 Task: Open Card Social Media Advertising Review in Board Content Marketing Interactive Quiz Creation and Promotion Strategy to Workspace Branding Agencies and add a team member Softage.1@softage.net, a label Blue, a checklist Farm-to-Table, an attachment from Trello, a color Blue and finally, add a card description 'Research and develop new service quality assurance process' and a comment 'Let us approach this task with a sense of self-reflection and self-awareness, recognizing our own strengths and weaknesses.'. Add a start date 'Jan 09, 1900' with a due date 'Jan 16, 1900'
Action: Mouse moved to (100, 50)
Screenshot: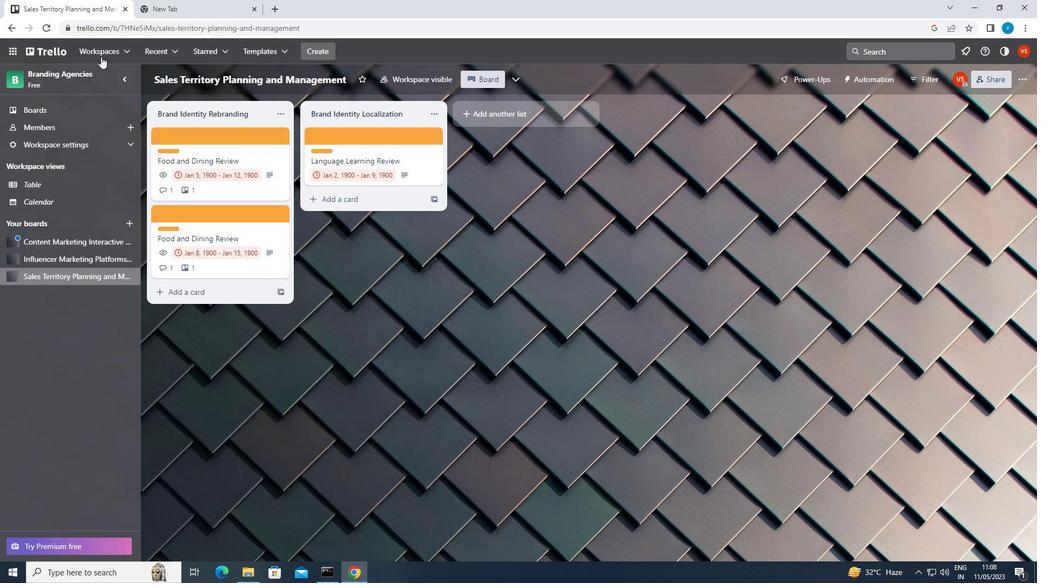 
Action: Mouse pressed left at (100, 50)
Screenshot: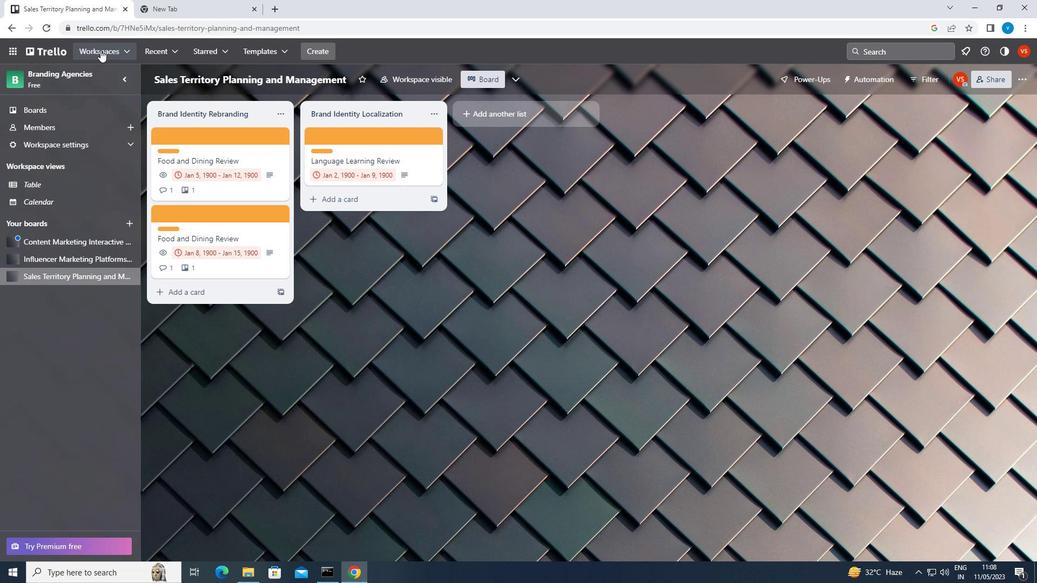 
Action: Mouse moved to (145, 202)
Screenshot: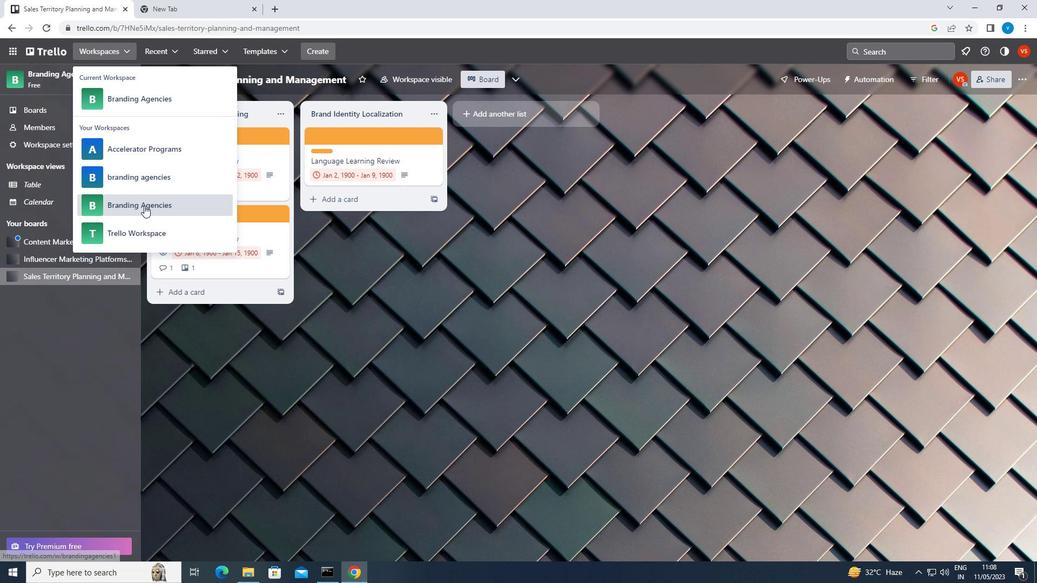 
Action: Mouse pressed left at (145, 202)
Screenshot: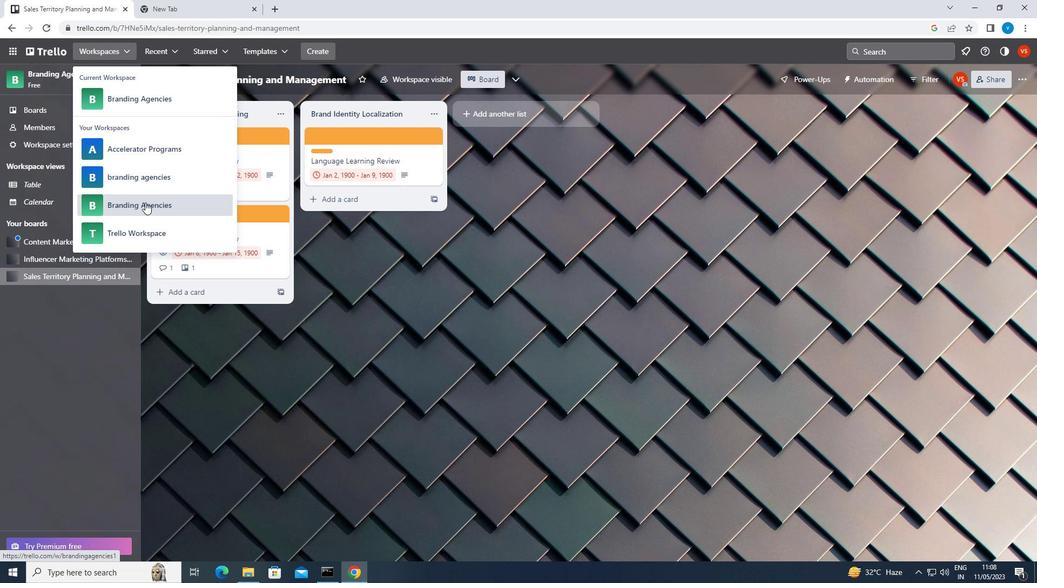 
Action: Mouse moved to (795, 436)
Screenshot: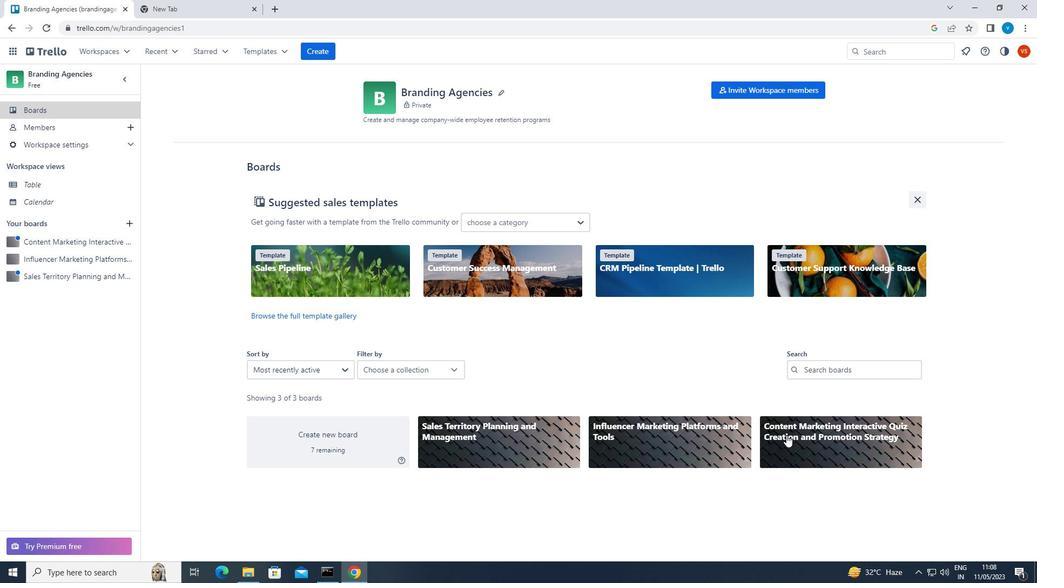 
Action: Mouse pressed left at (795, 436)
Screenshot: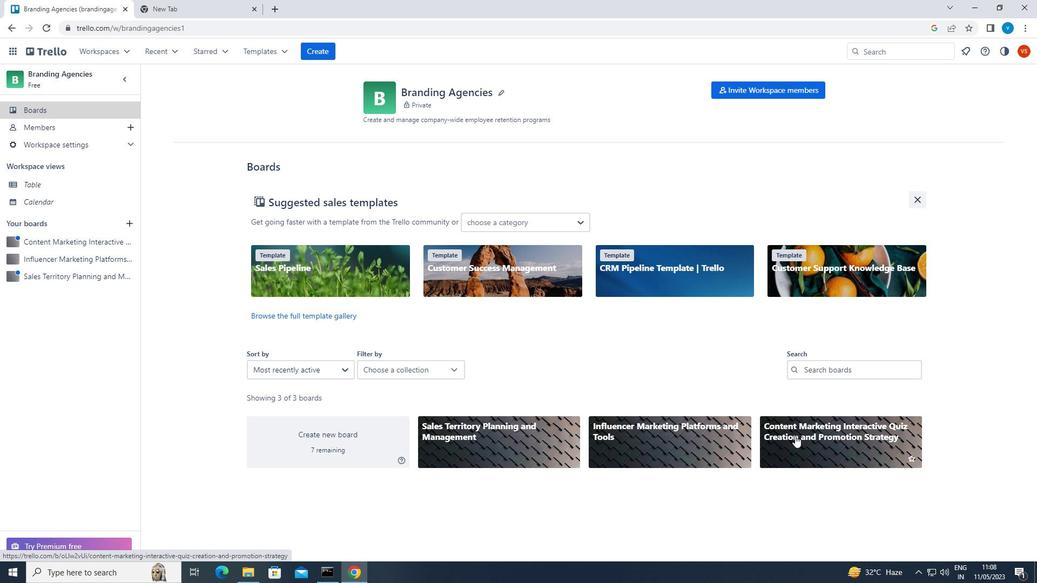 
Action: Mouse moved to (366, 132)
Screenshot: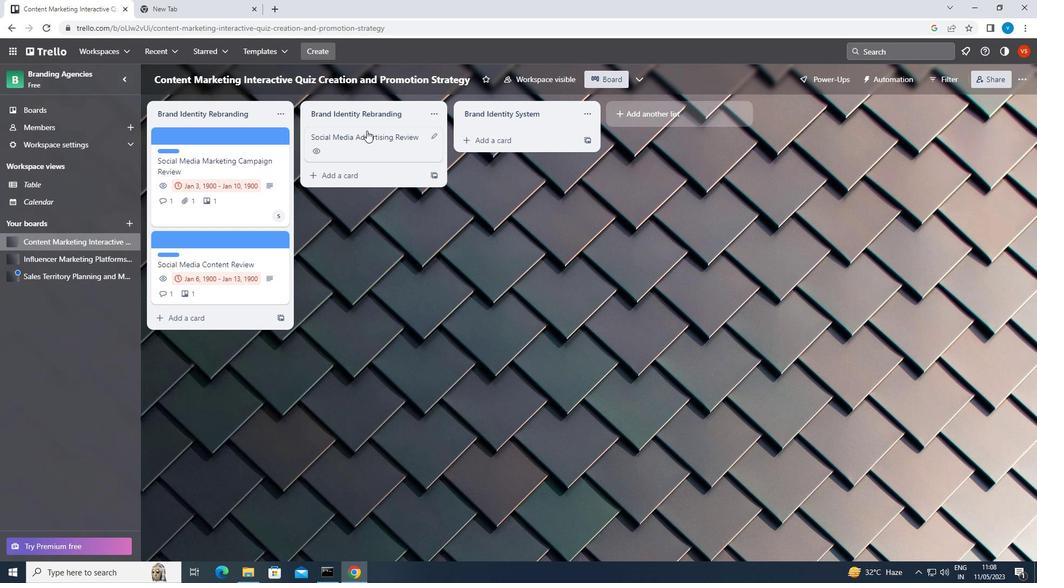 
Action: Mouse pressed left at (366, 132)
Screenshot: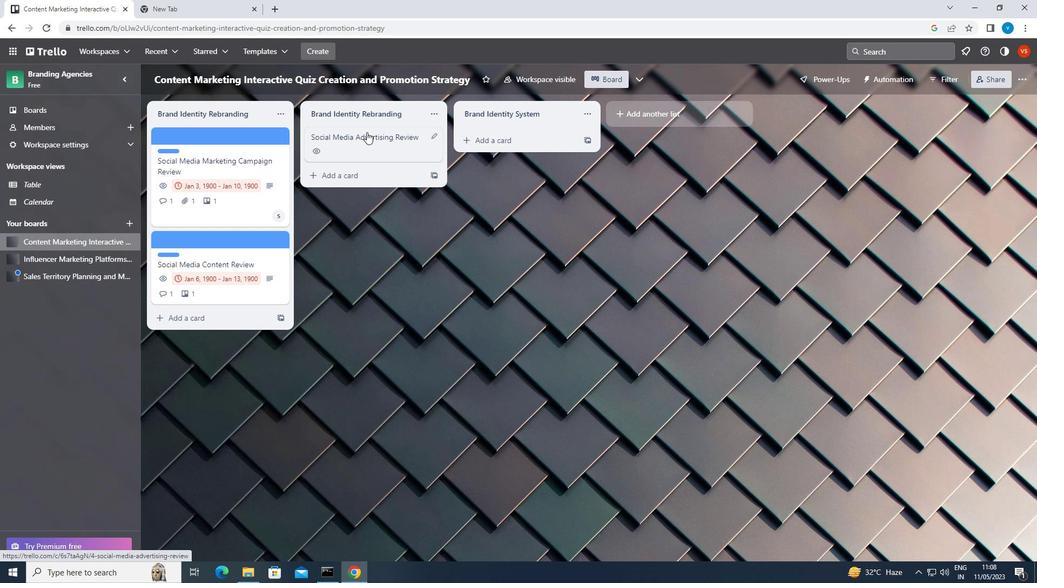 
Action: Mouse moved to (651, 171)
Screenshot: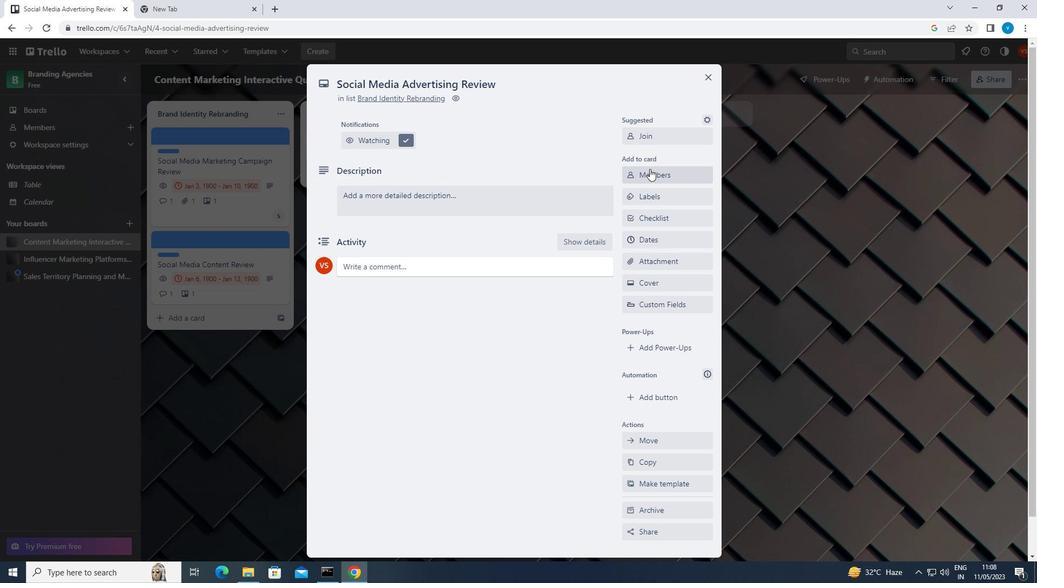
Action: Mouse pressed left at (651, 171)
Screenshot: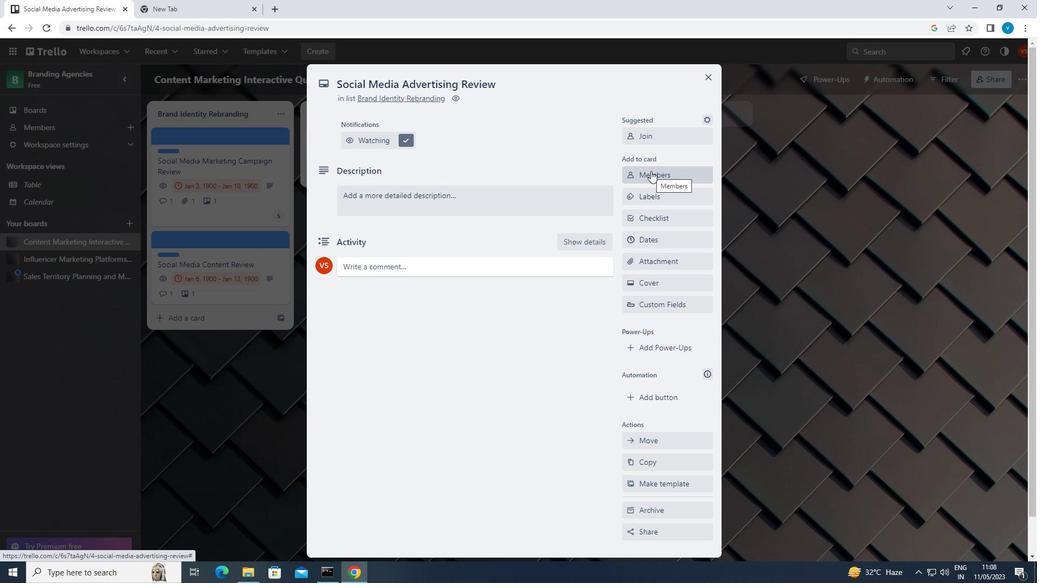 
Action: Key pressed <Key.shift><Key.shift>SOFTAGE.1<Key.shift><Key.shift><Key.shift><Key.shift><Key.shift>@SOFTAGE.NET
Screenshot: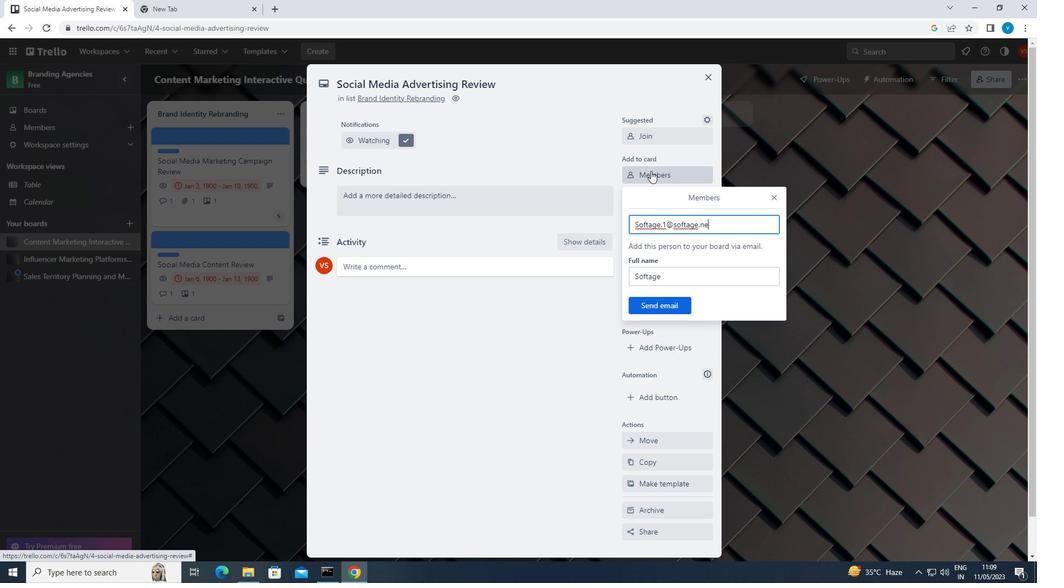 
Action: Mouse moved to (772, 195)
Screenshot: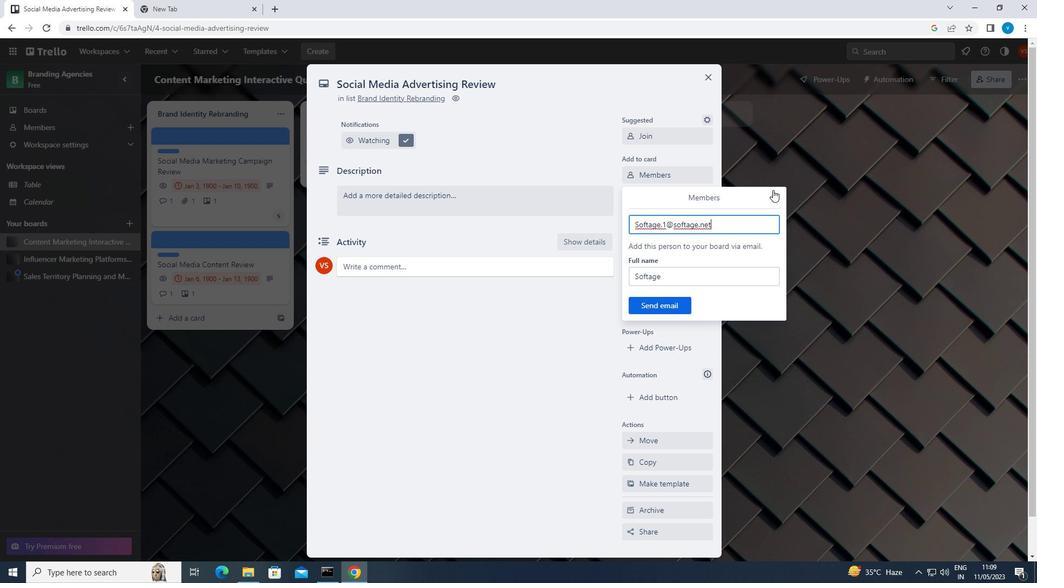 
Action: Mouse pressed left at (772, 195)
Screenshot: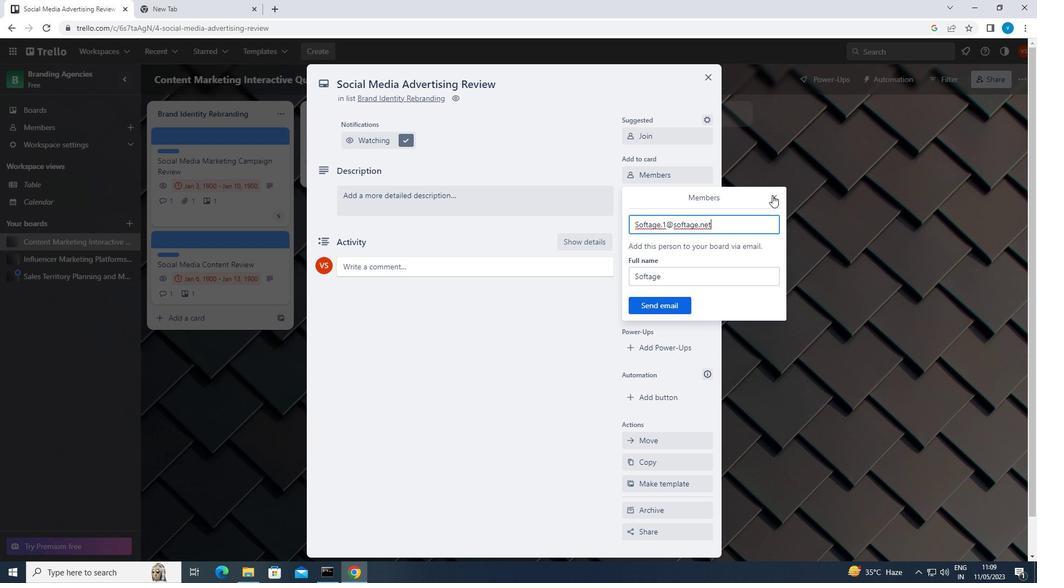 
Action: Mouse moved to (679, 198)
Screenshot: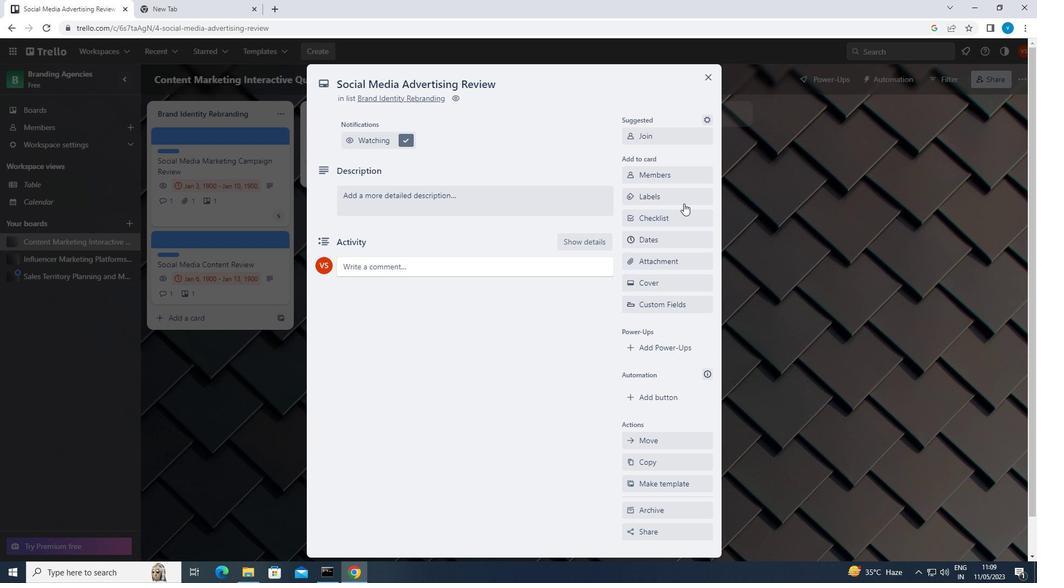
Action: Mouse pressed left at (679, 198)
Screenshot: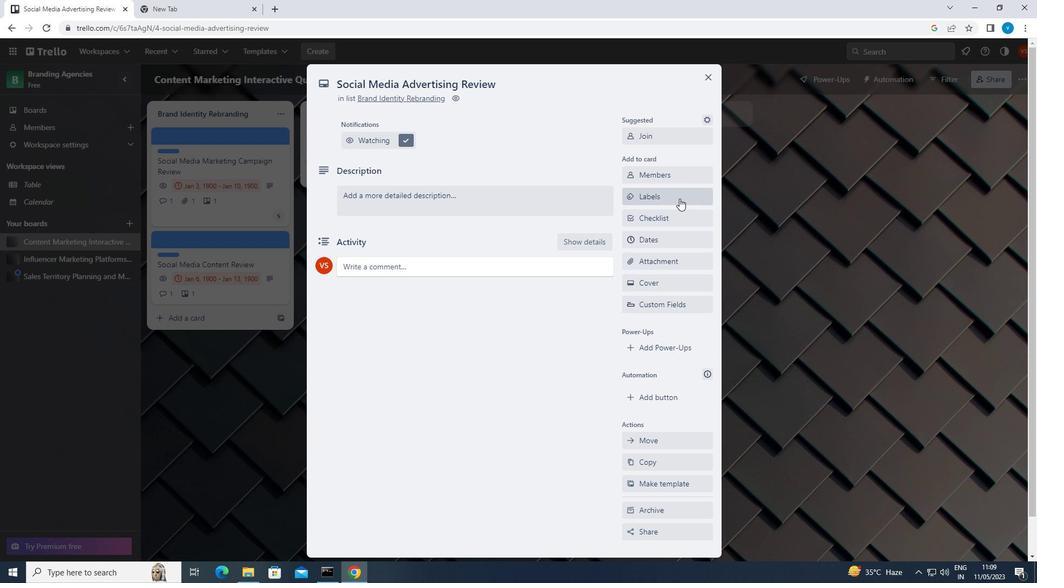 
Action: Mouse moved to (687, 384)
Screenshot: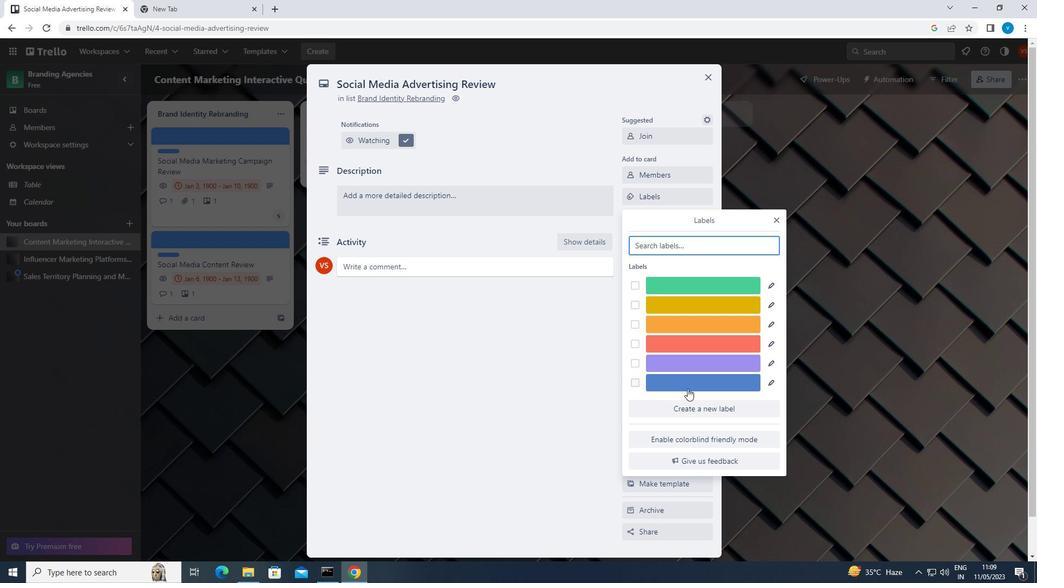 
Action: Mouse pressed left at (687, 384)
Screenshot: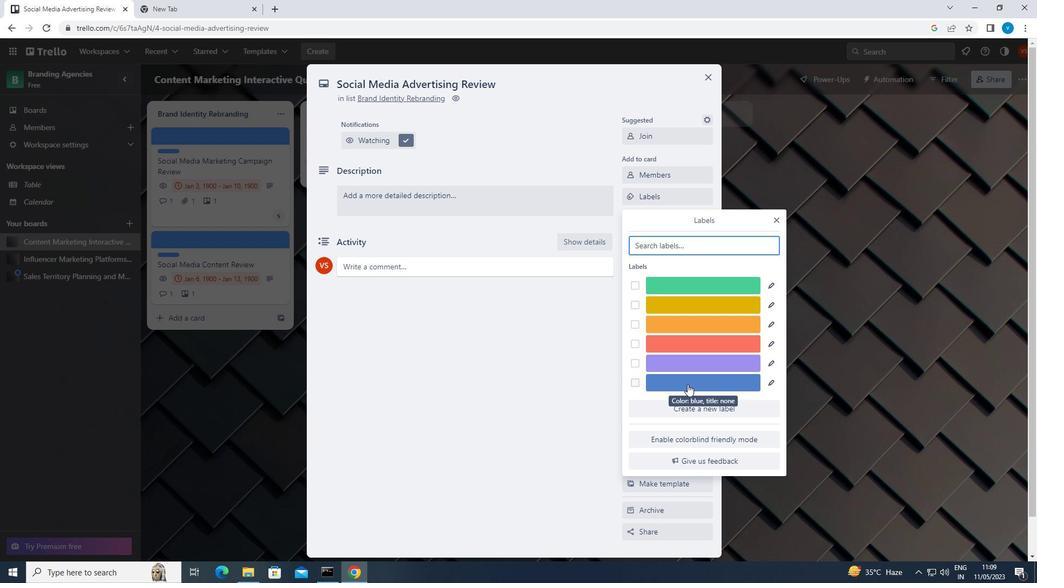 
Action: Mouse moved to (774, 220)
Screenshot: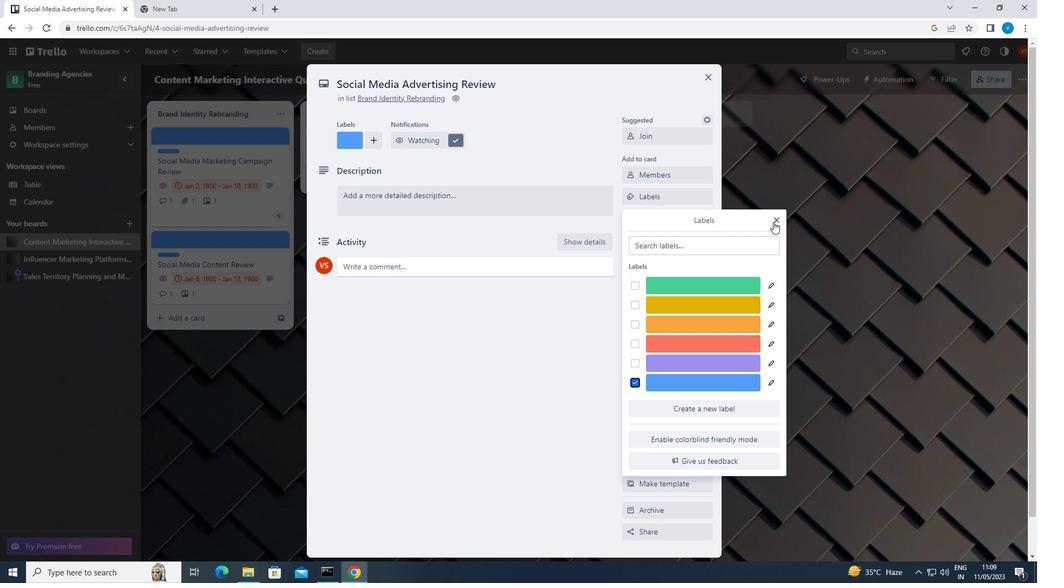 
Action: Mouse pressed left at (774, 220)
Screenshot: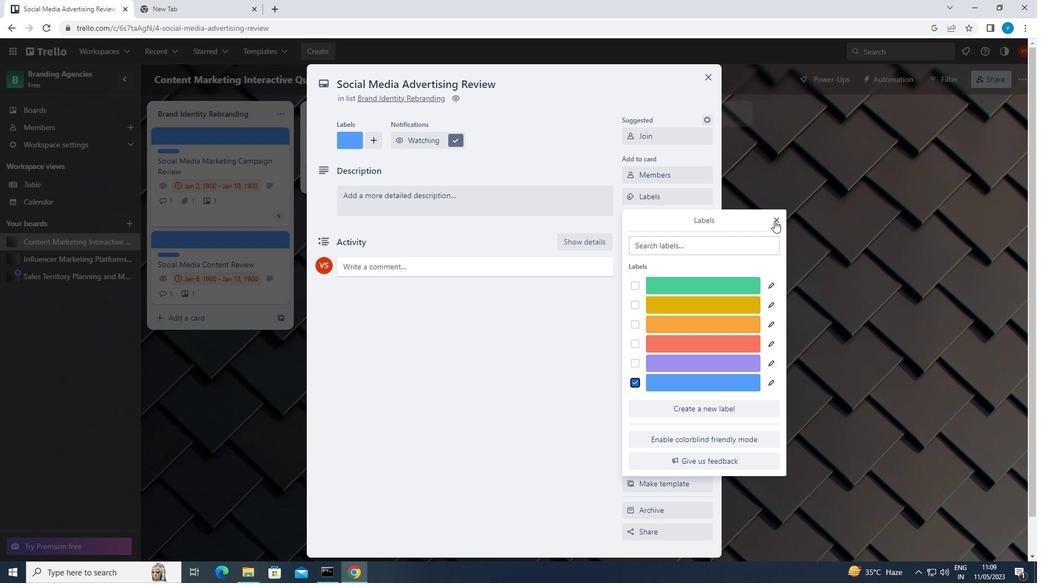 
Action: Mouse moved to (657, 215)
Screenshot: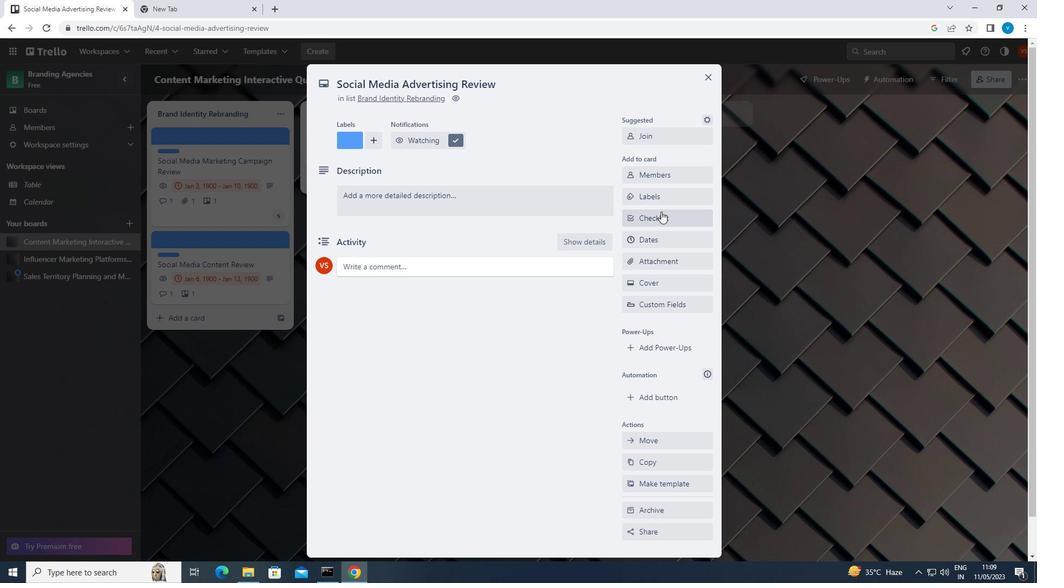 
Action: Mouse pressed left at (657, 215)
Screenshot: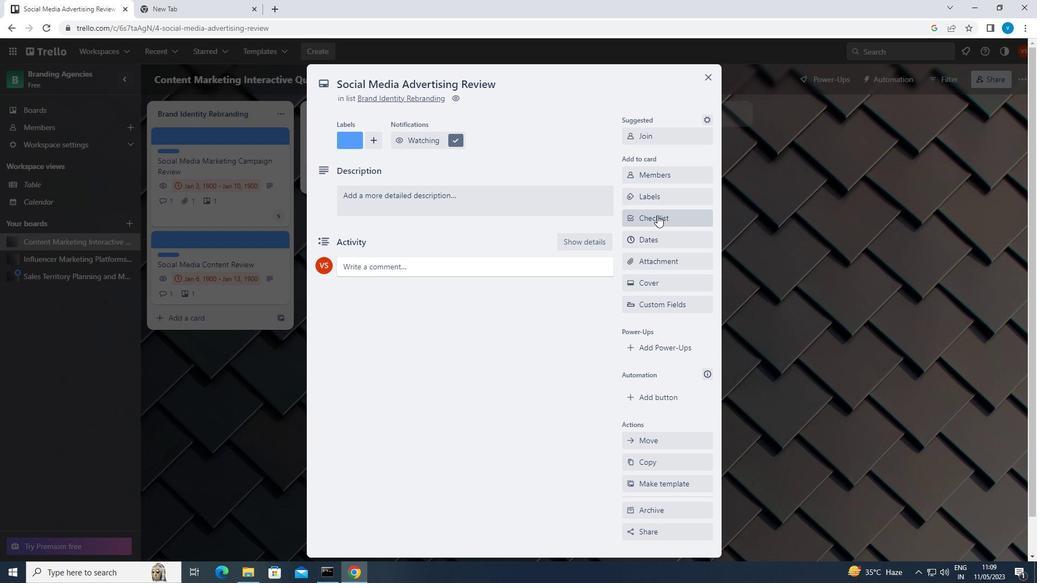
Action: Mouse moved to (677, 331)
Screenshot: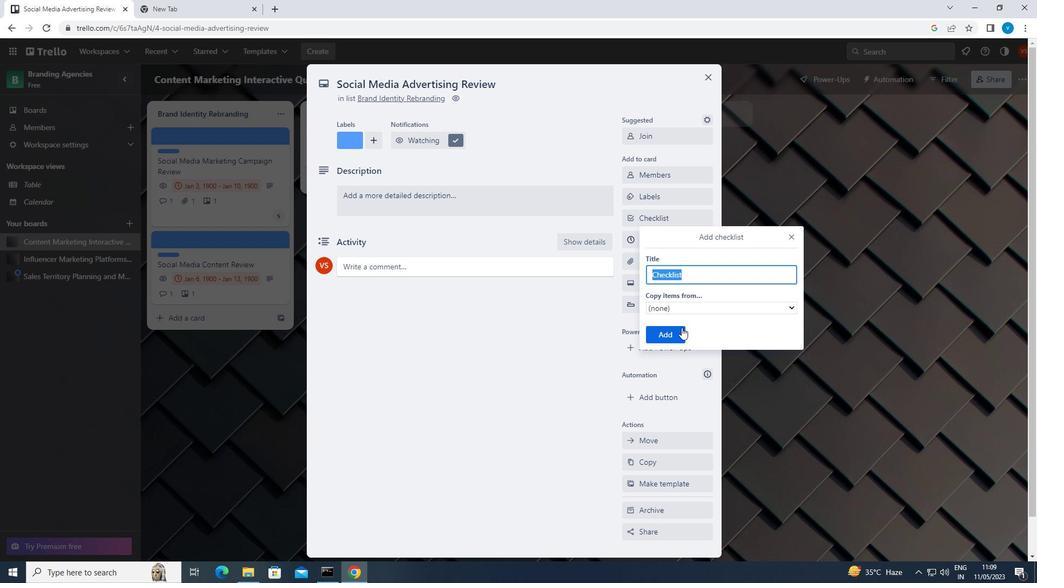 
Action: Mouse pressed left at (677, 331)
Screenshot: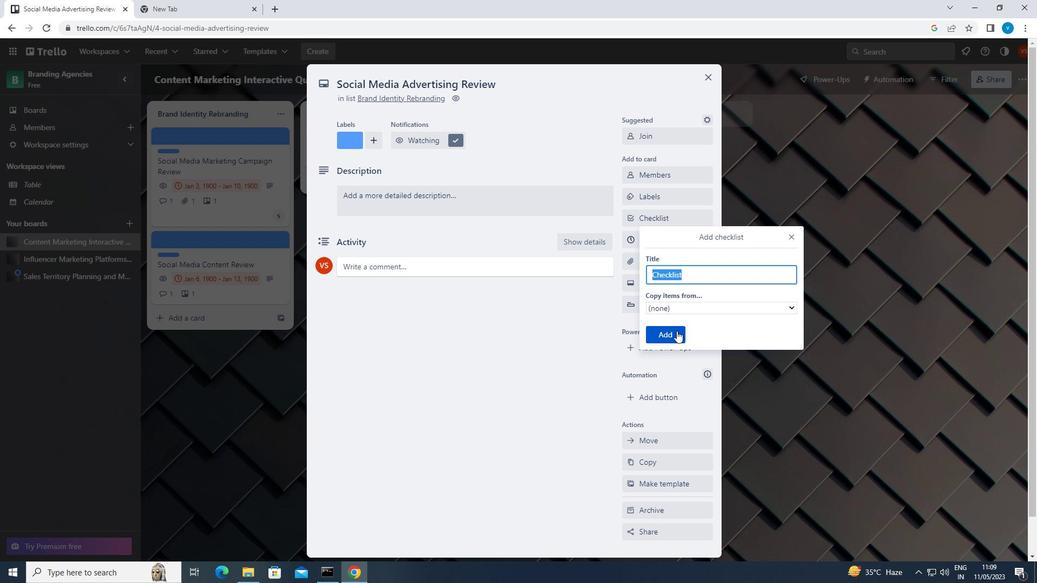 
Action: Mouse moved to (494, 277)
Screenshot: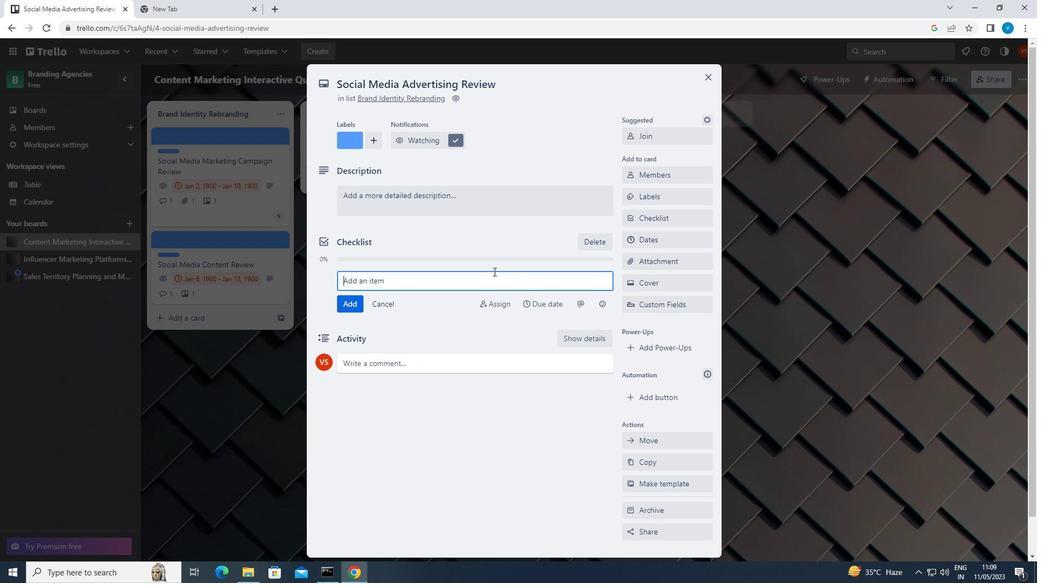 
Action: Mouse pressed left at (494, 277)
Screenshot: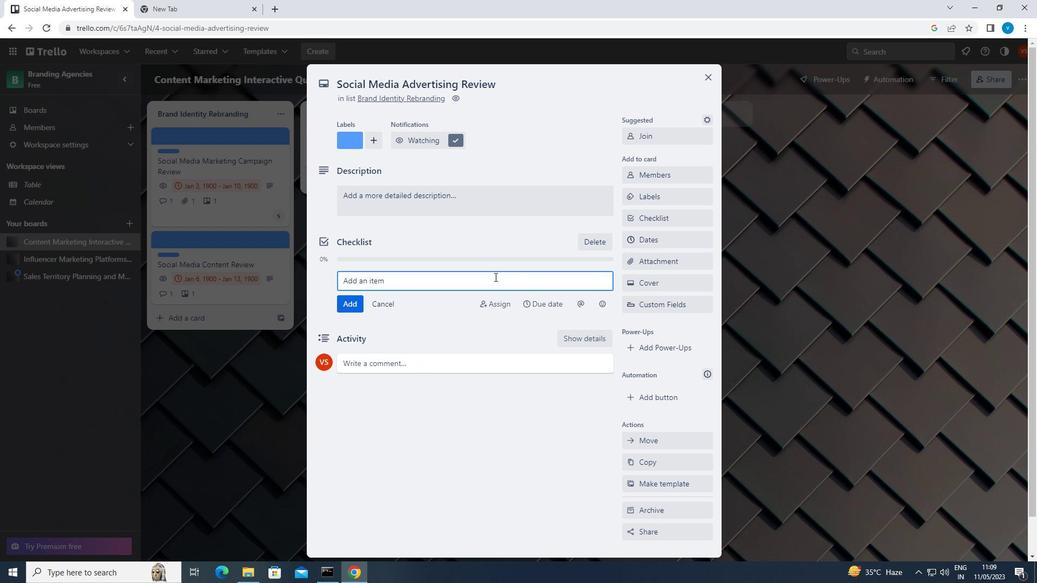 
Action: Mouse moved to (496, 277)
Screenshot: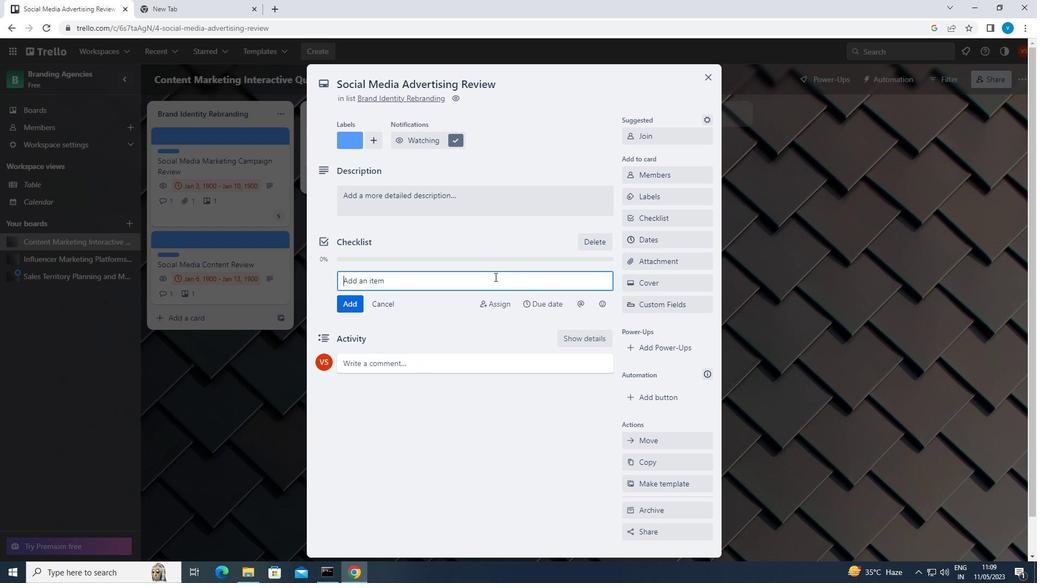 
Action: Key pressed <Key.shift><Key.shift>FARM-TO-<Key.shift><Key.shift><Key.shift>TABLE
Screenshot: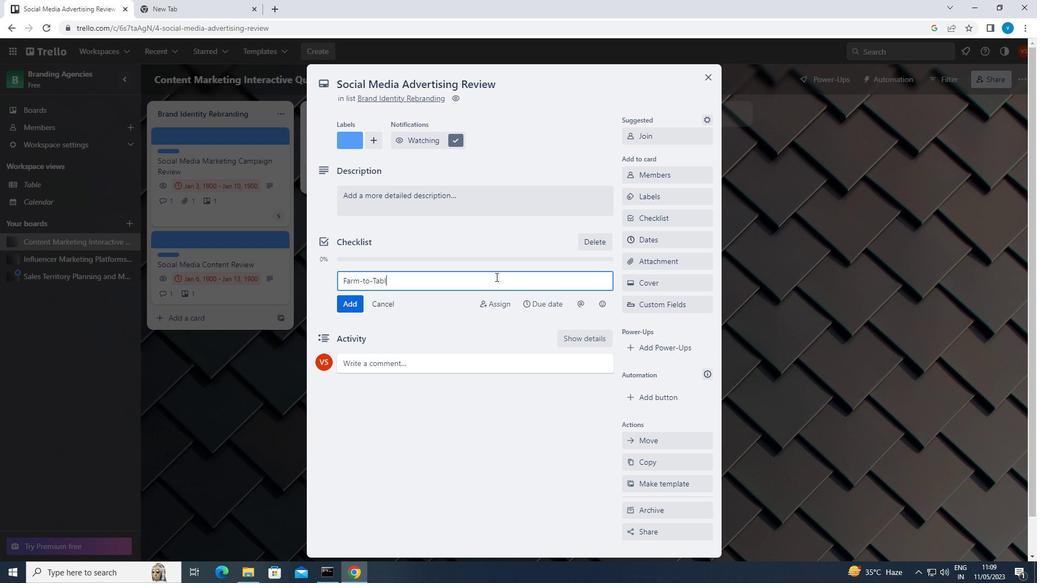 
Action: Mouse moved to (662, 258)
Screenshot: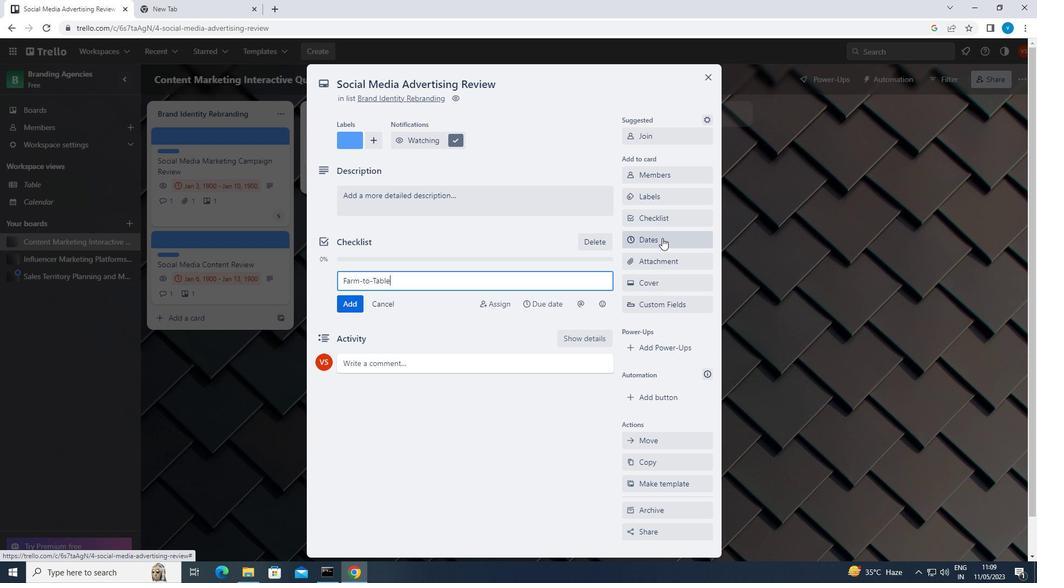 
Action: Mouse pressed left at (662, 258)
Screenshot: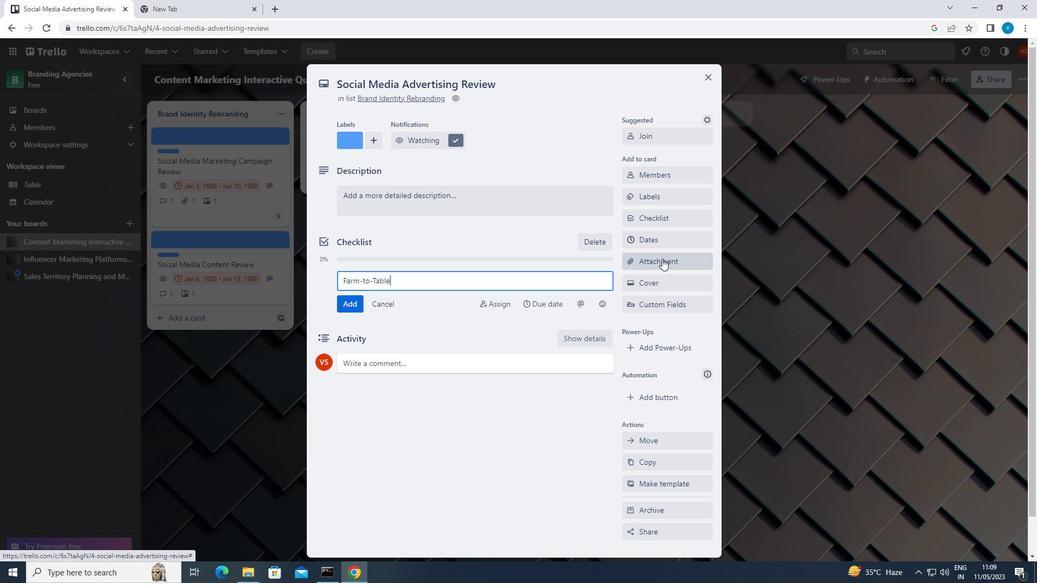 
Action: Mouse moved to (668, 329)
Screenshot: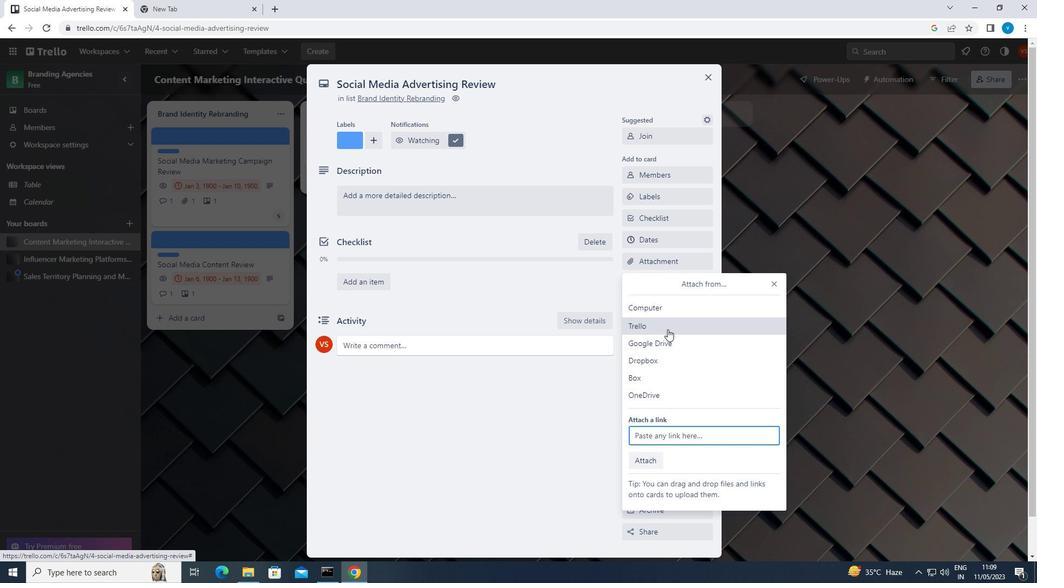 
Action: Mouse pressed left at (668, 329)
Screenshot: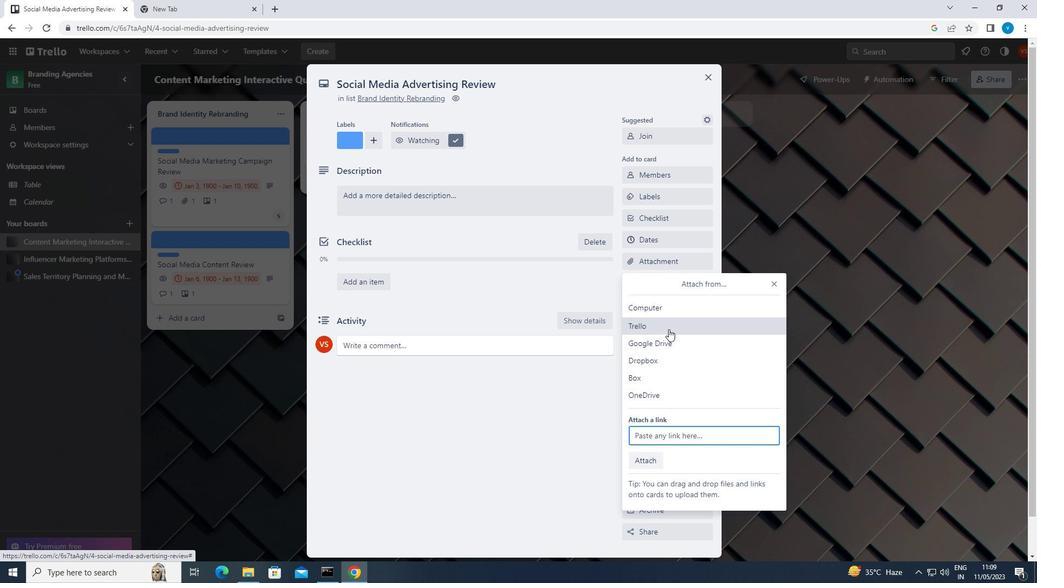 
Action: Mouse moved to (675, 441)
Screenshot: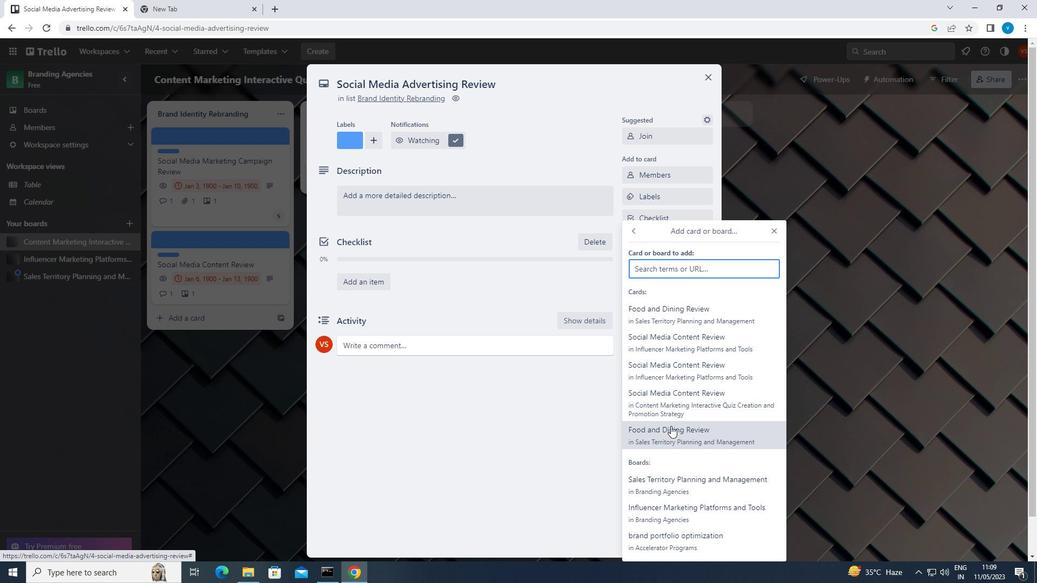 
Action: Mouse pressed left at (675, 441)
Screenshot: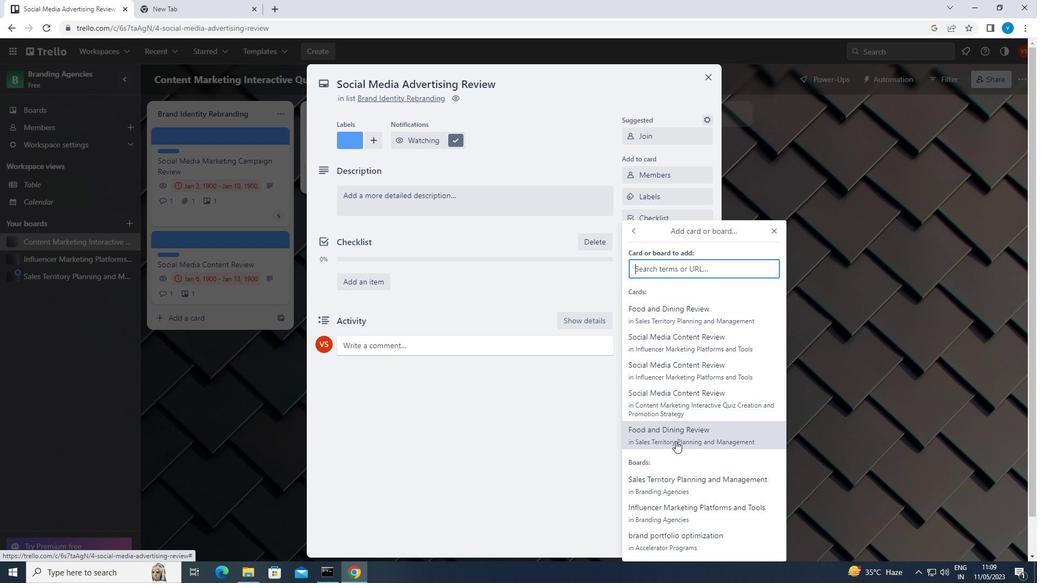 
Action: Mouse moved to (694, 283)
Screenshot: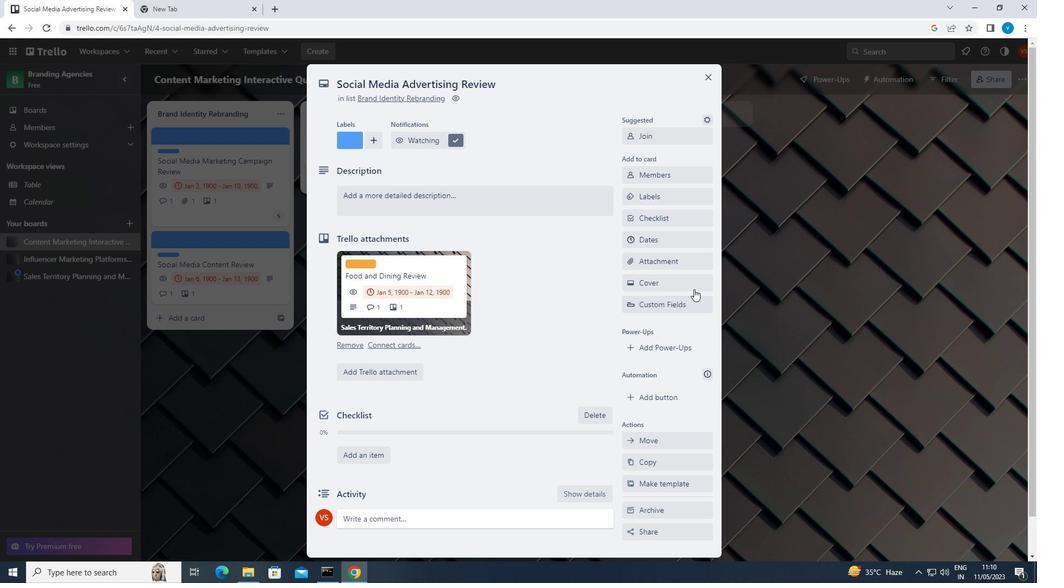 
Action: Mouse pressed left at (694, 283)
Screenshot: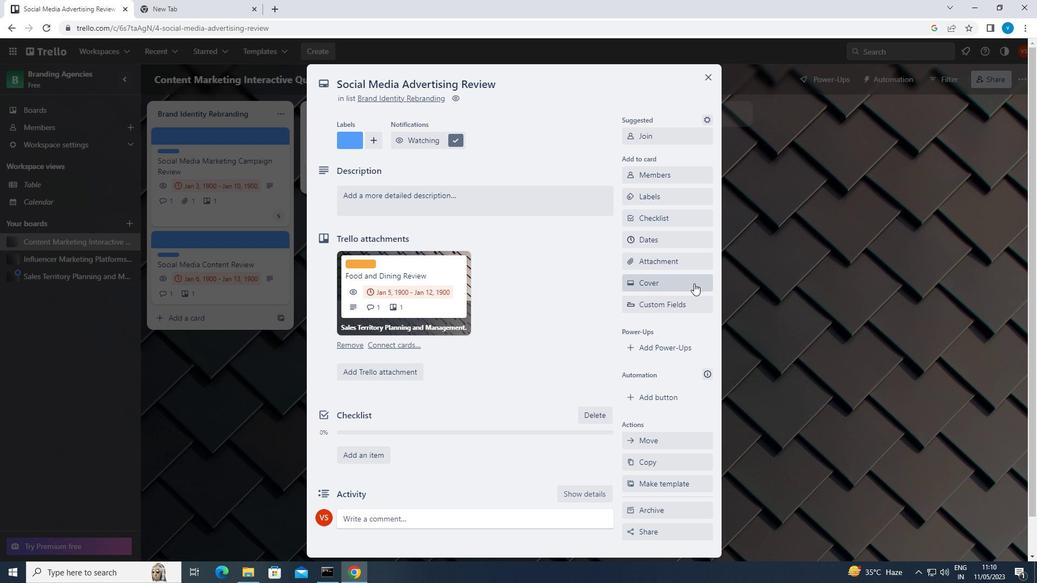 
Action: Mouse moved to (642, 190)
Screenshot: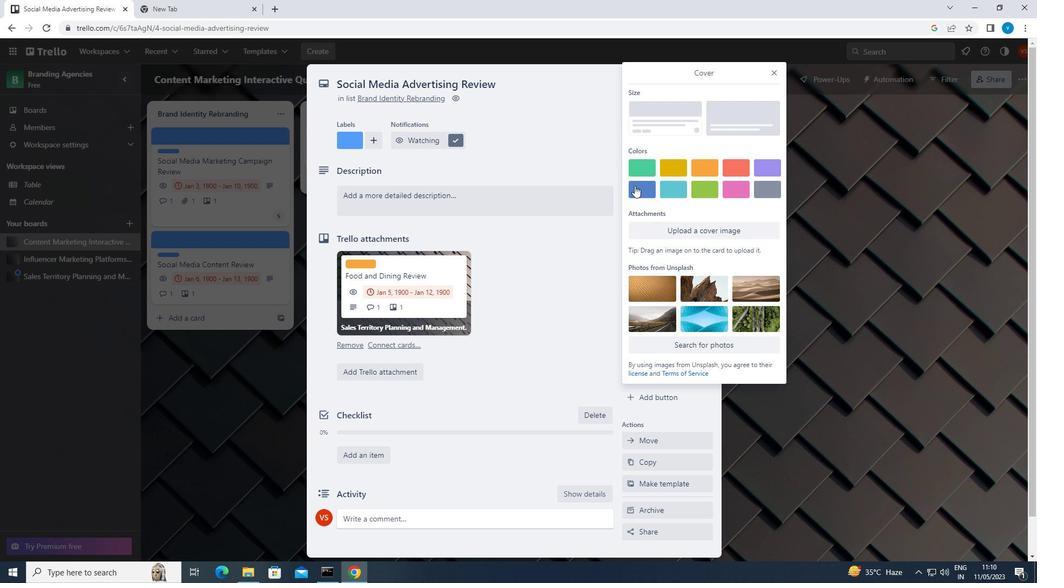 
Action: Mouse pressed left at (642, 190)
Screenshot: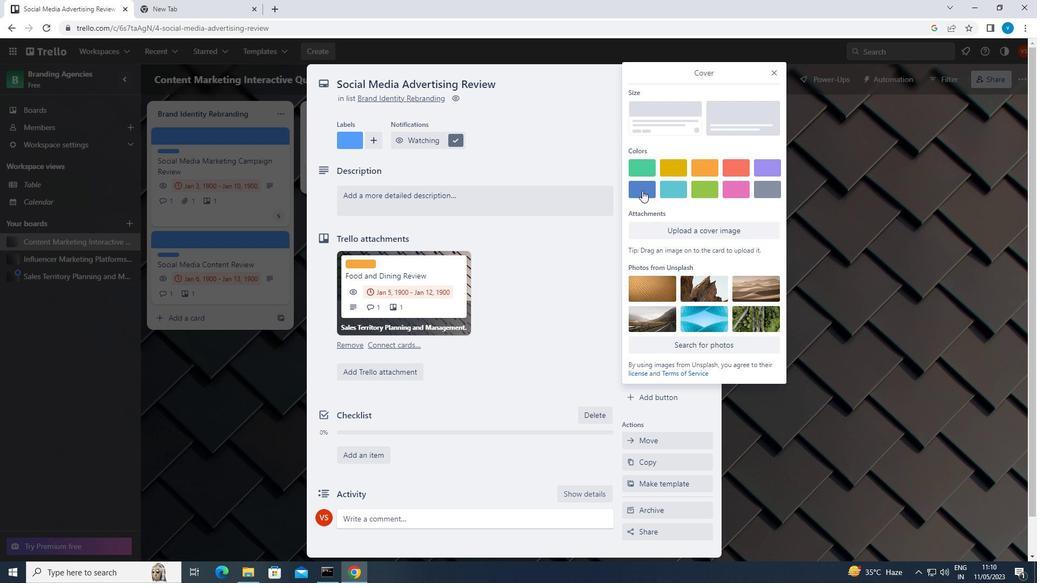 
Action: Mouse moved to (535, 258)
Screenshot: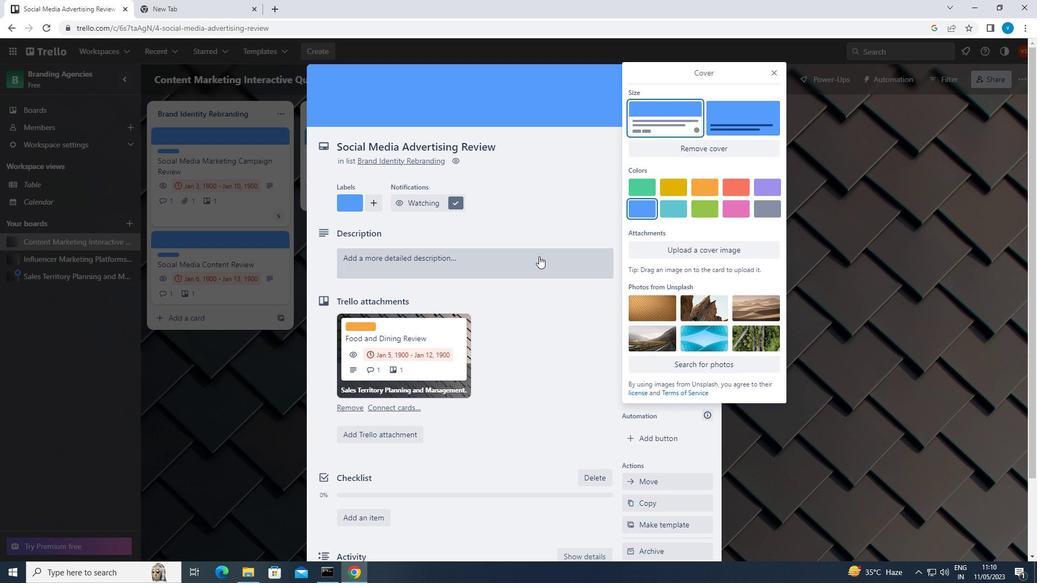 
Action: Mouse pressed left at (535, 258)
Screenshot: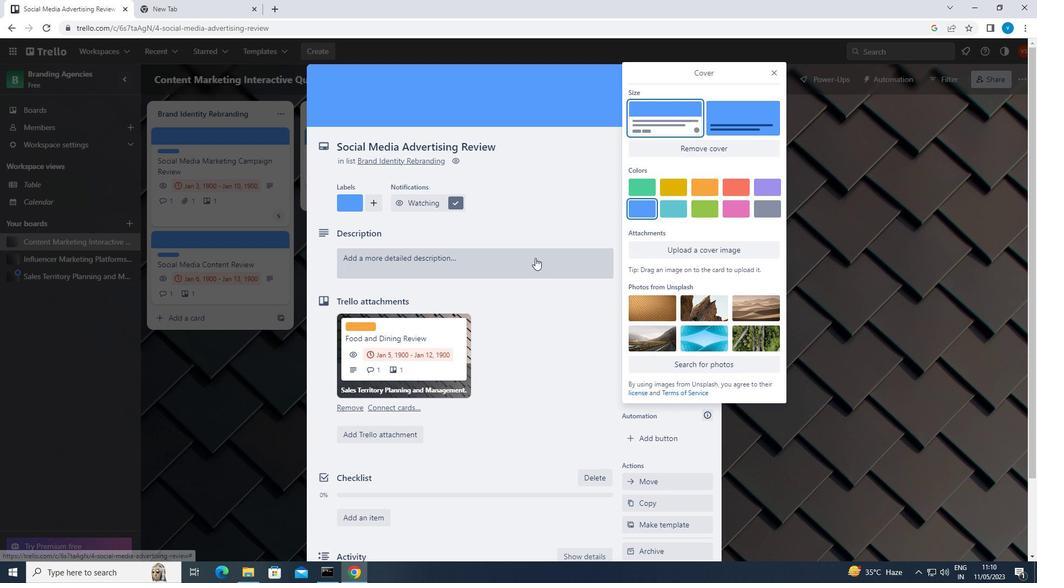 
Action: Key pressed <Key.shift>RESEARCH<Key.space>AND<Key.space>DEVELOP<Key.space>NEW<Key.space>SERVICE<Key.space>QUALITY<Key.space>ASSURANCE<Key.space>PROCESS.
Screenshot: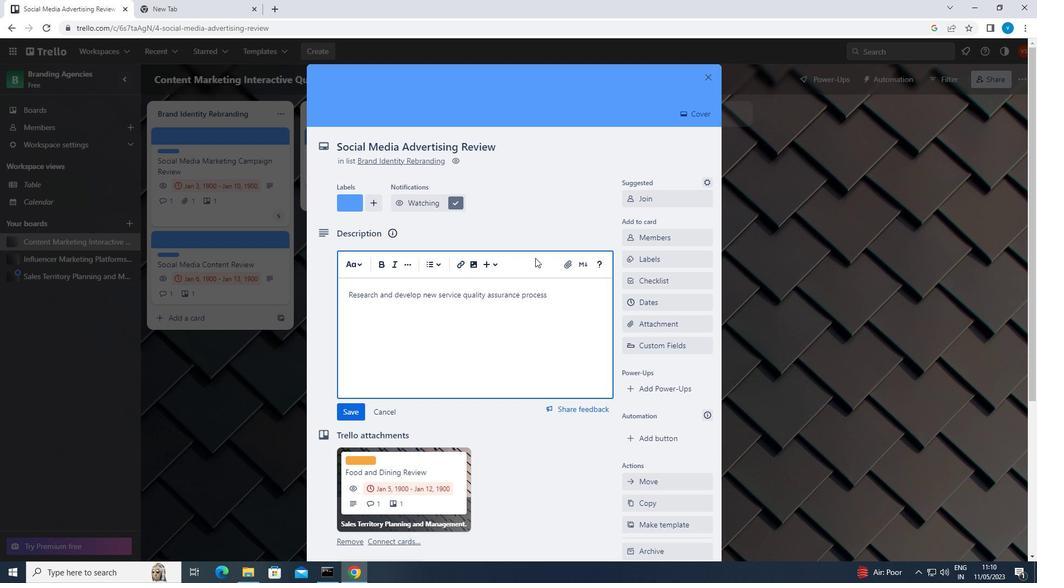 
Action: Mouse moved to (490, 320)
Screenshot: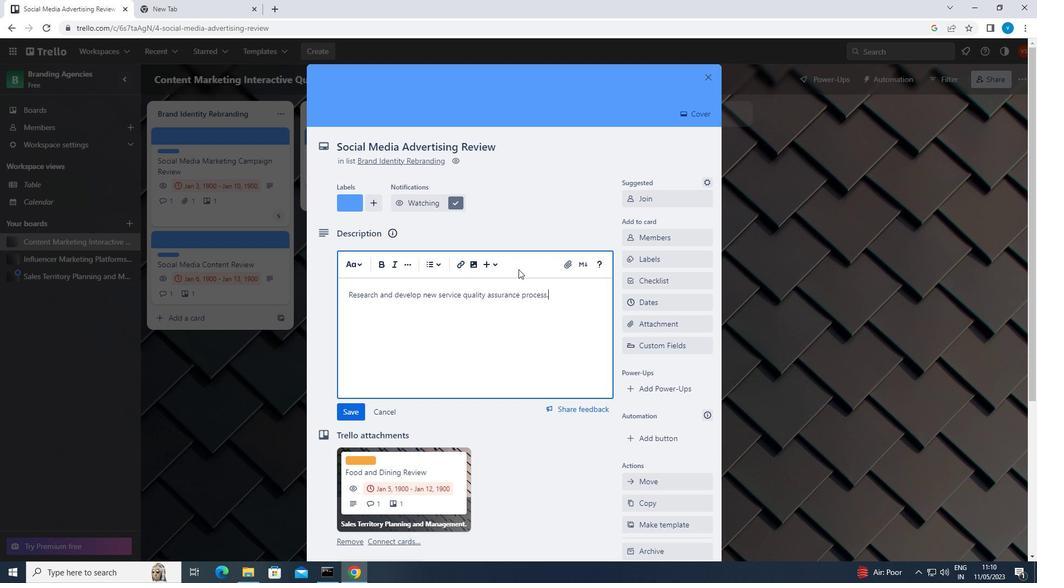 
Action: Mouse scrolled (490, 320) with delta (0, 0)
Screenshot: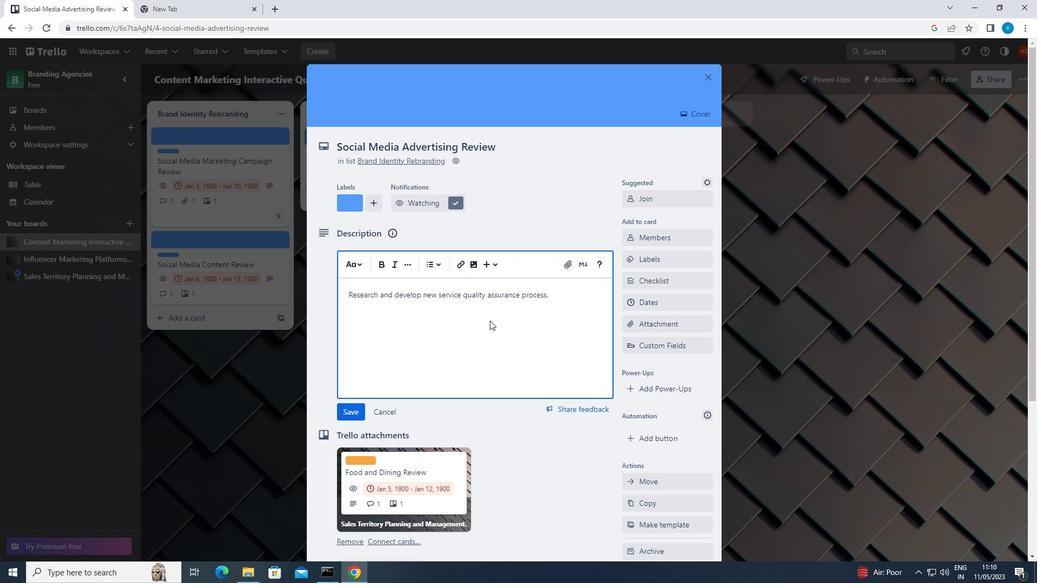 
Action: Mouse scrolled (490, 320) with delta (0, 0)
Screenshot: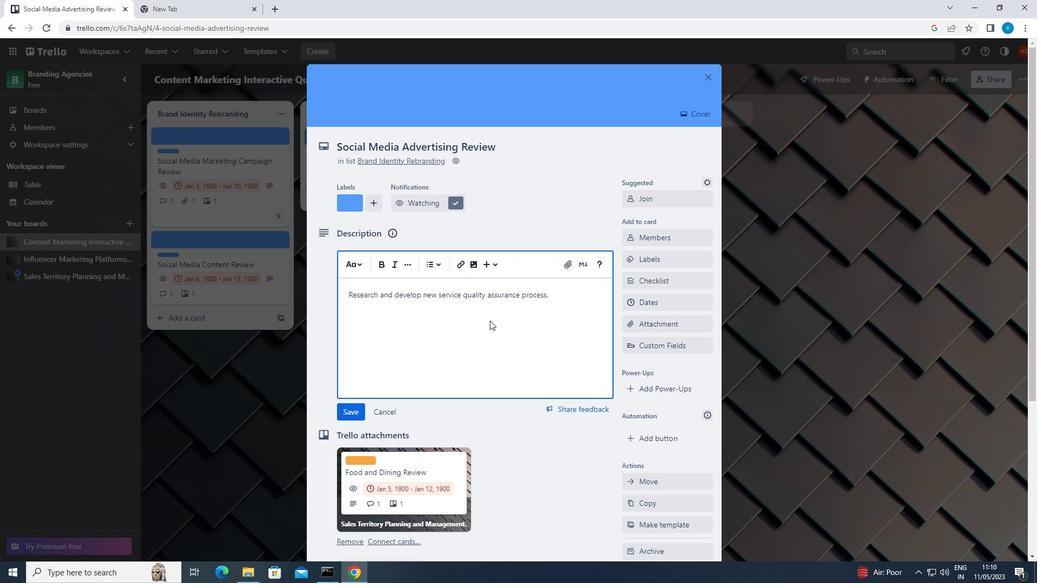 
Action: Mouse scrolled (490, 320) with delta (0, 0)
Screenshot: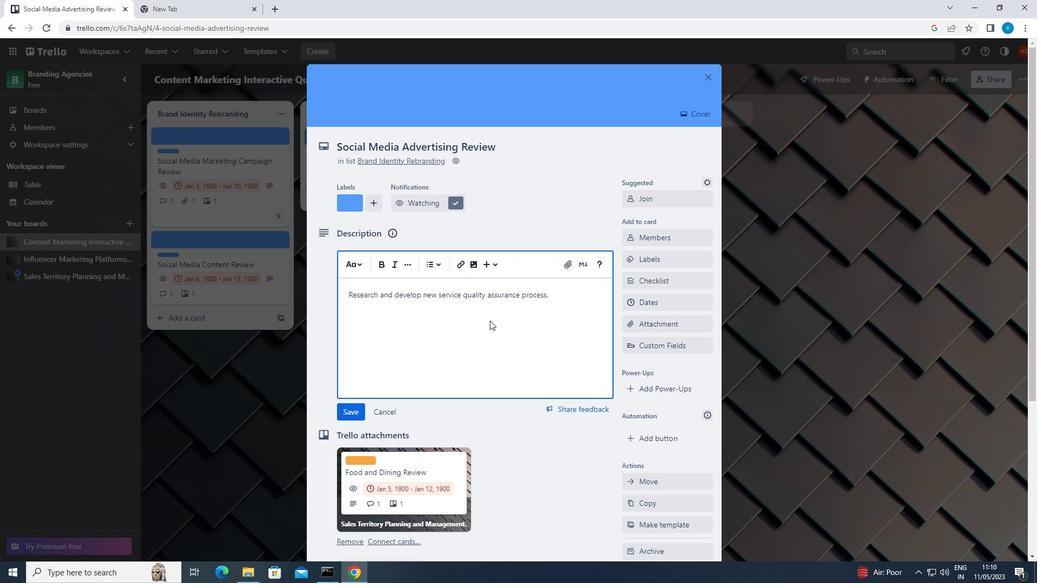 
Action: Mouse scrolled (490, 320) with delta (0, 0)
Screenshot: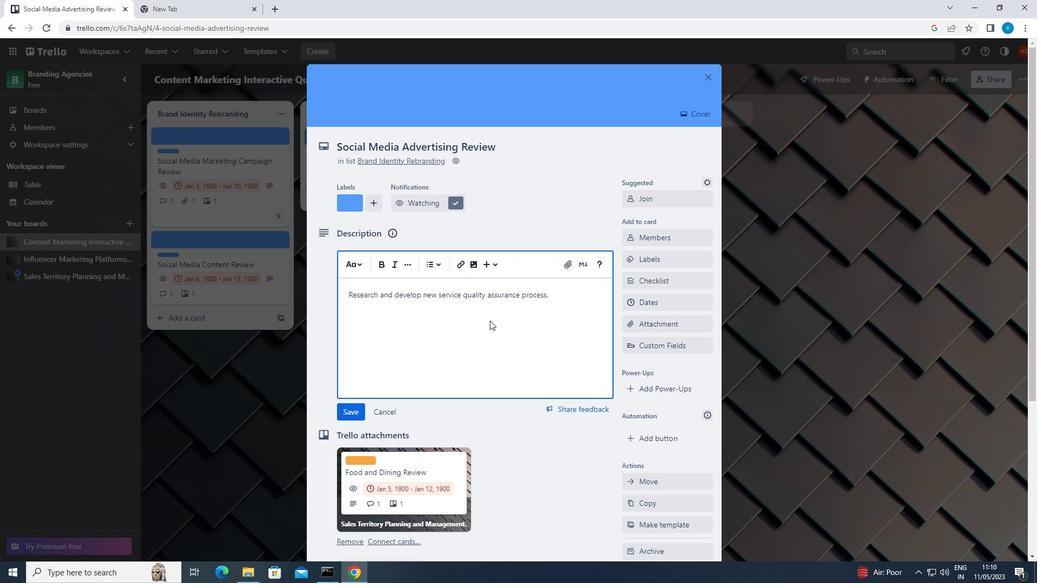 
Action: Mouse scrolled (490, 320) with delta (0, 0)
Screenshot: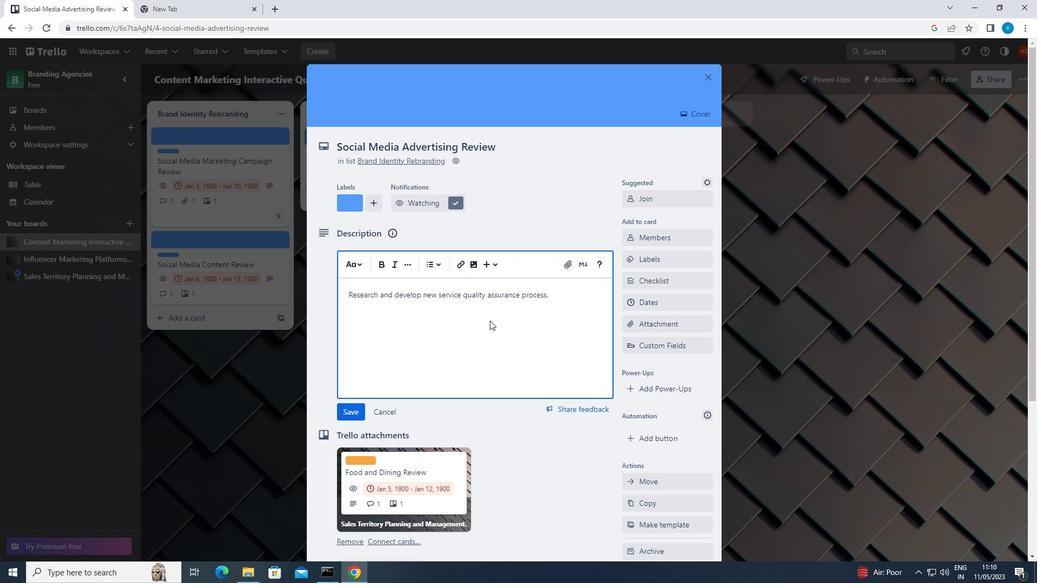 
Action: Mouse moved to (398, 486)
Screenshot: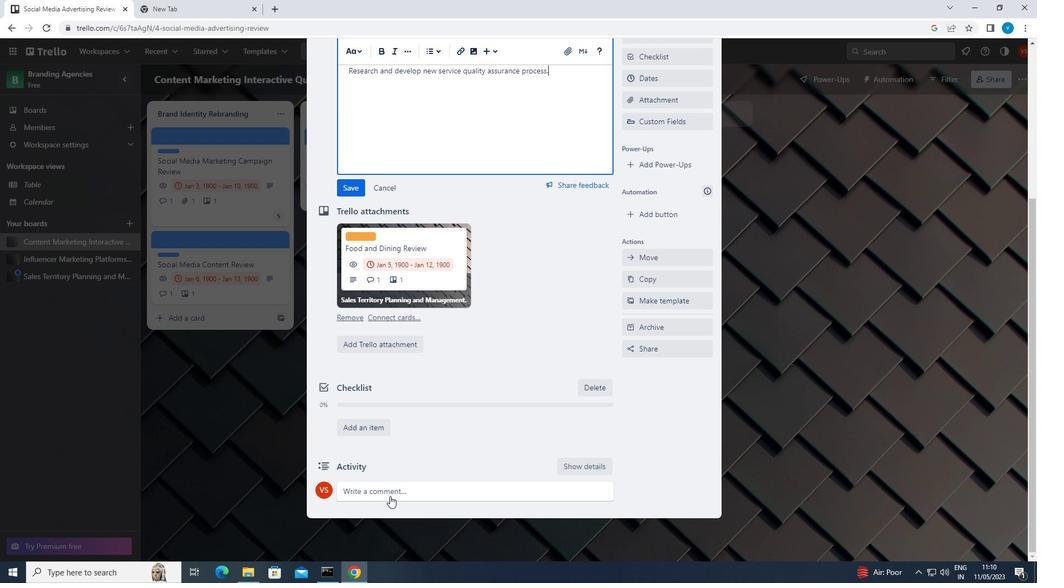 
Action: Mouse pressed left at (398, 486)
Screenshot: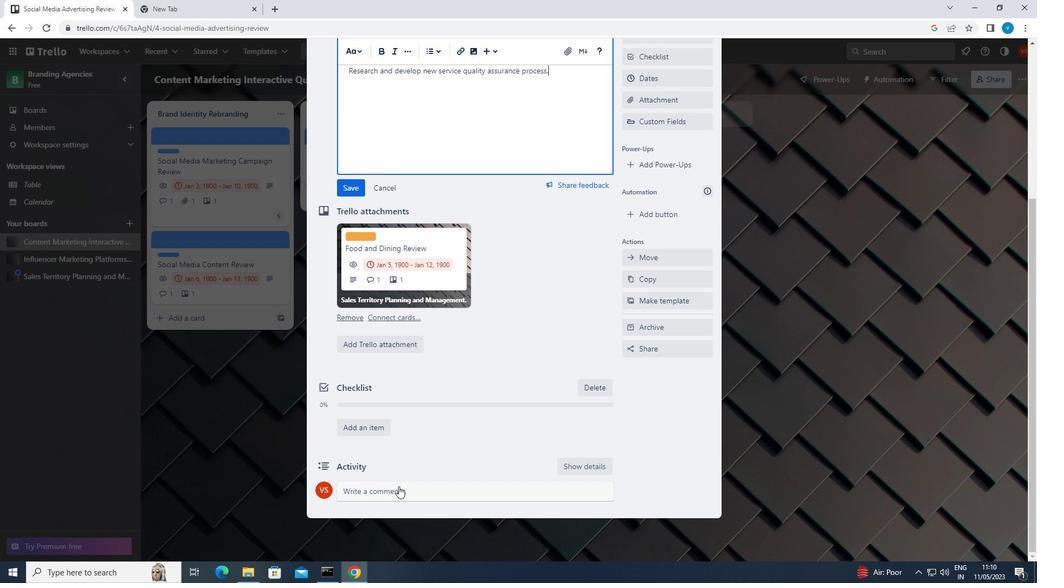 
Action: Mouse moved to (436, 455)
Screenshot: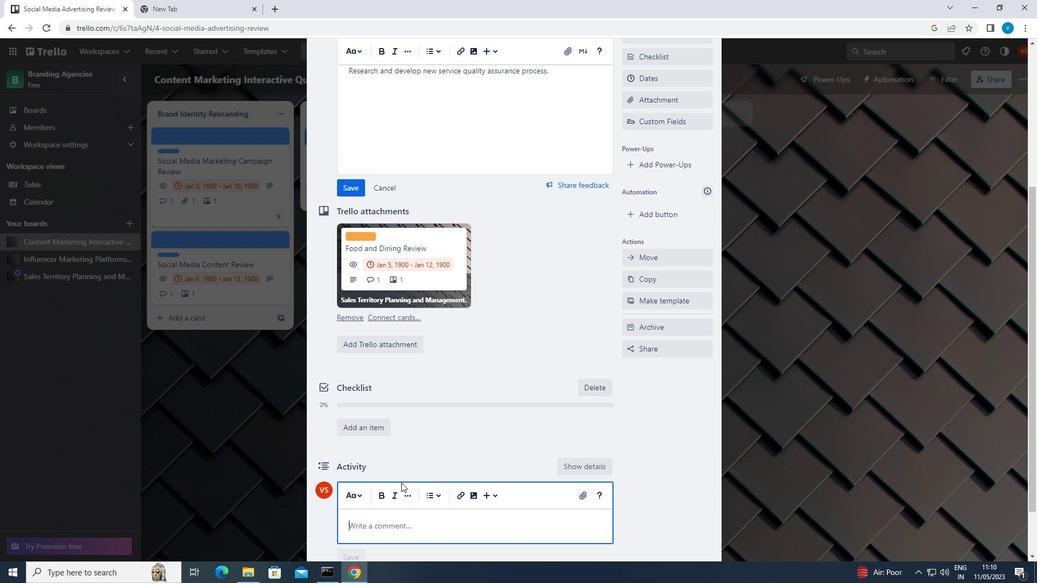 
Action: Key pressed <Key.shift><Key.shift><Key.shift>LET<Key.space>US<Key.space>APPROACH<Key.space>THIS<Key.space>TASK<Key.space>WITH<Key.space>A<Key.space>SENSE<Key.space>OF<Key.space>SELF-REFLECTION<Key.space>AND<Key.space>SELF-AWARENESS,RECOGNIZING<Key.space>OUR<Key.space>OWN<Key.space>STRENGTHS<Key.space>AND<Key.space>WEAKNESSES.
Screenshot: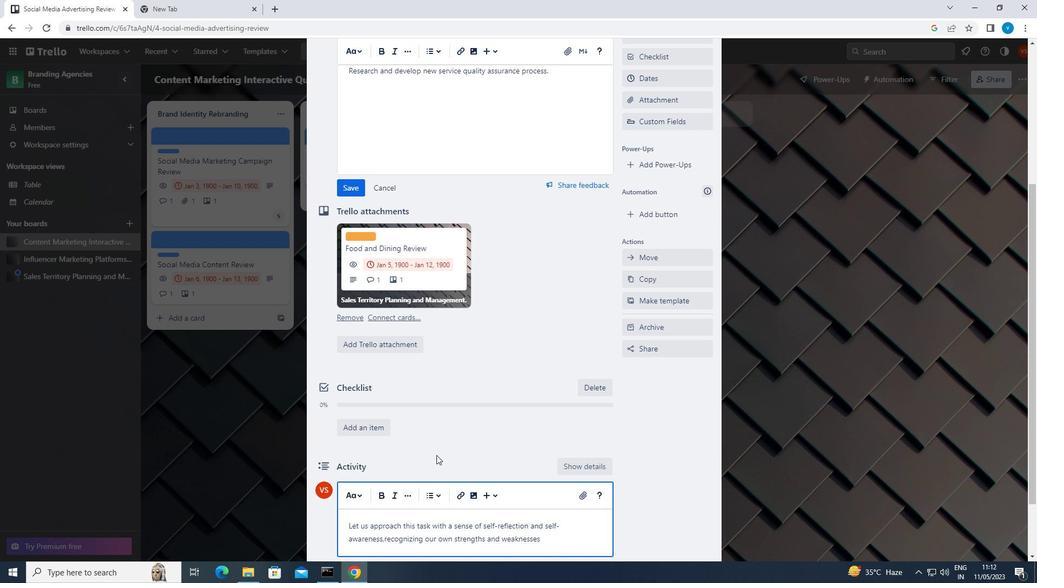 
Action: Mouse moved to (659, 75)
Screenshot: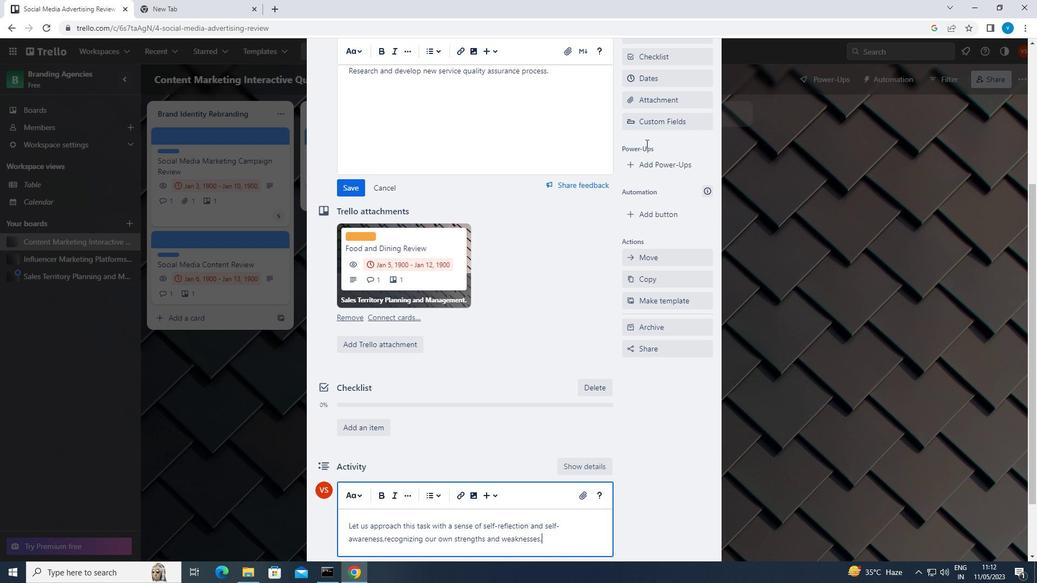 
Action: Mouse pressed left at (659, 75)
Screenshot: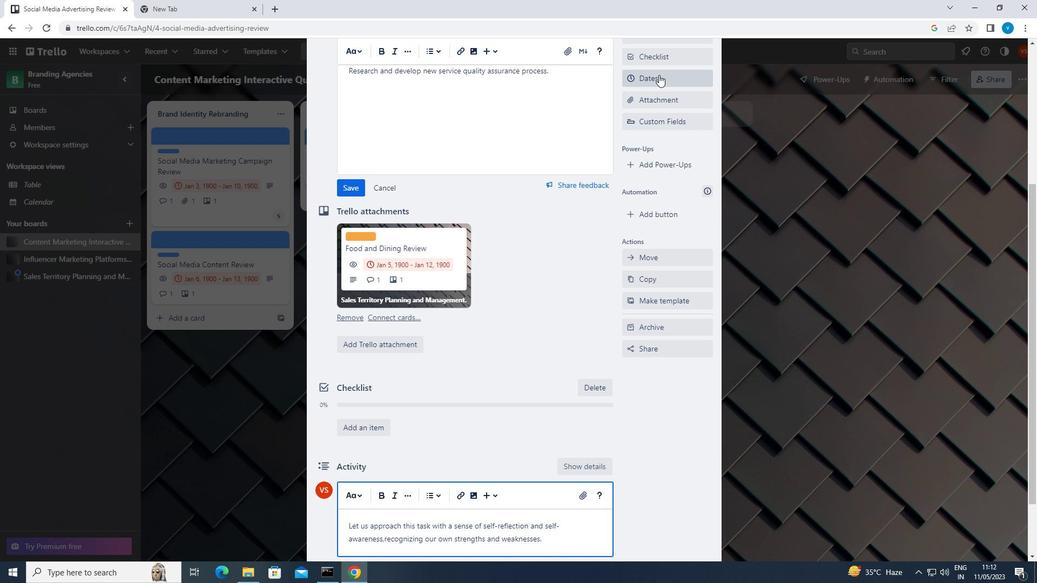 
Action: Mouse moved to (629, 301)
Screenshot: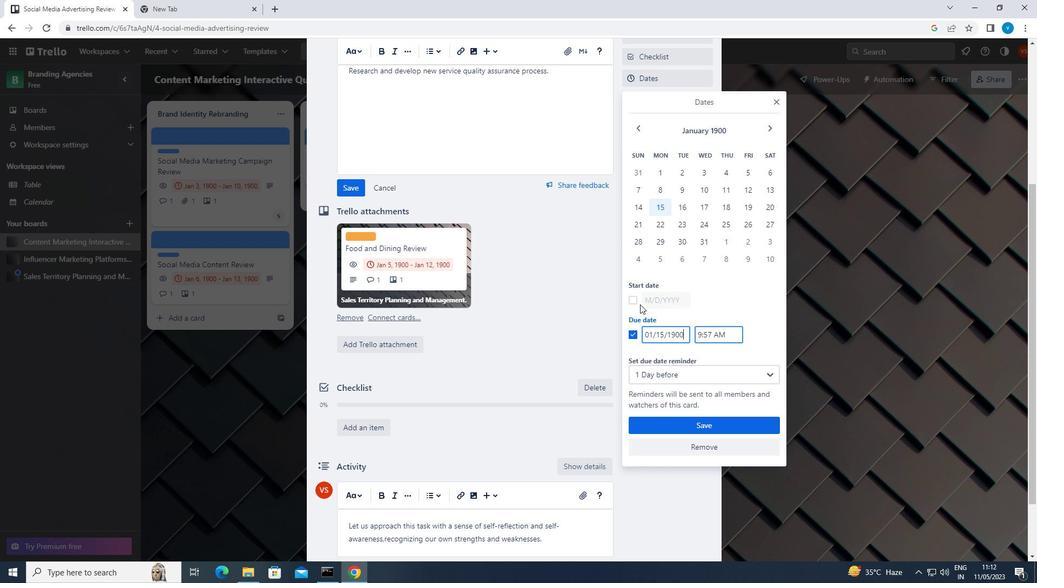 
Action: Mouse pressed left at (629, 301)
Screenshot: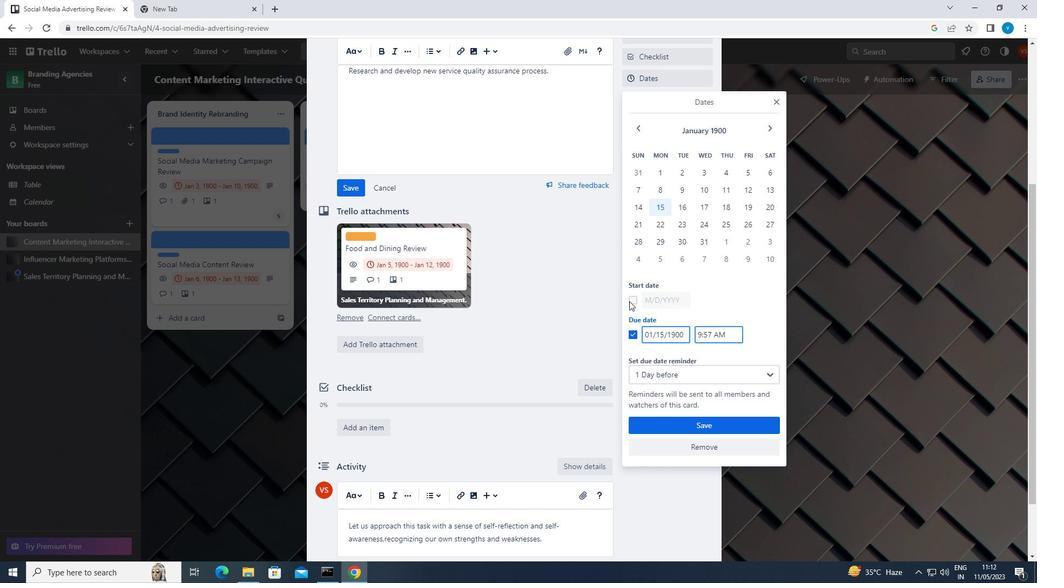 
Action: Mouse moved to (665, 299)
Screenshot: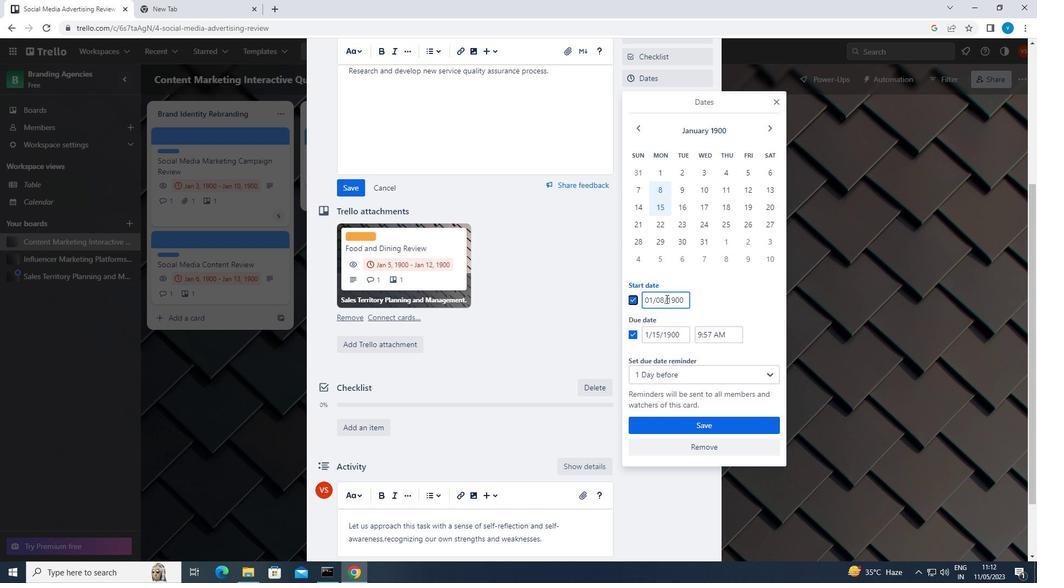 
Action: Mouse pressed left at (665, 299)
Screenshot: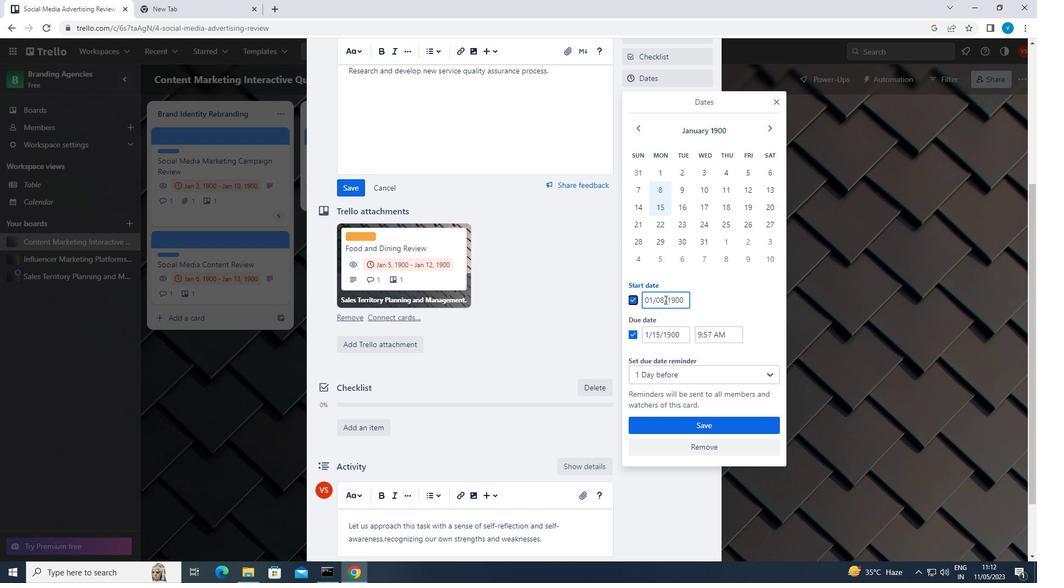 
Action: Mouse moved to (654, 299)
Screenshot: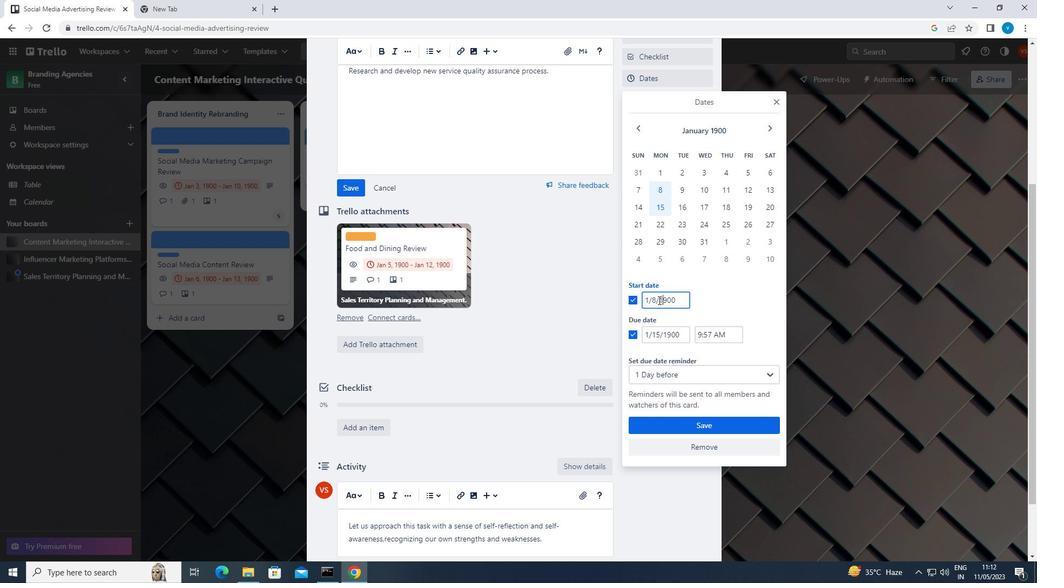 
Action: Mouse pressed left at (654, 299)
Screenshot: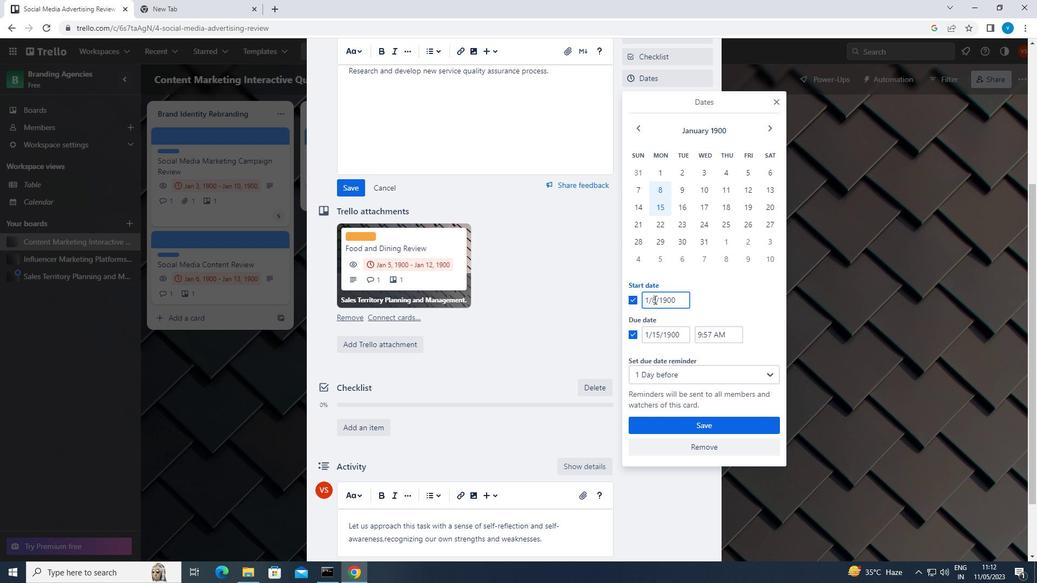 
Action: Key pressed <Key.backspace>09
Screenshot: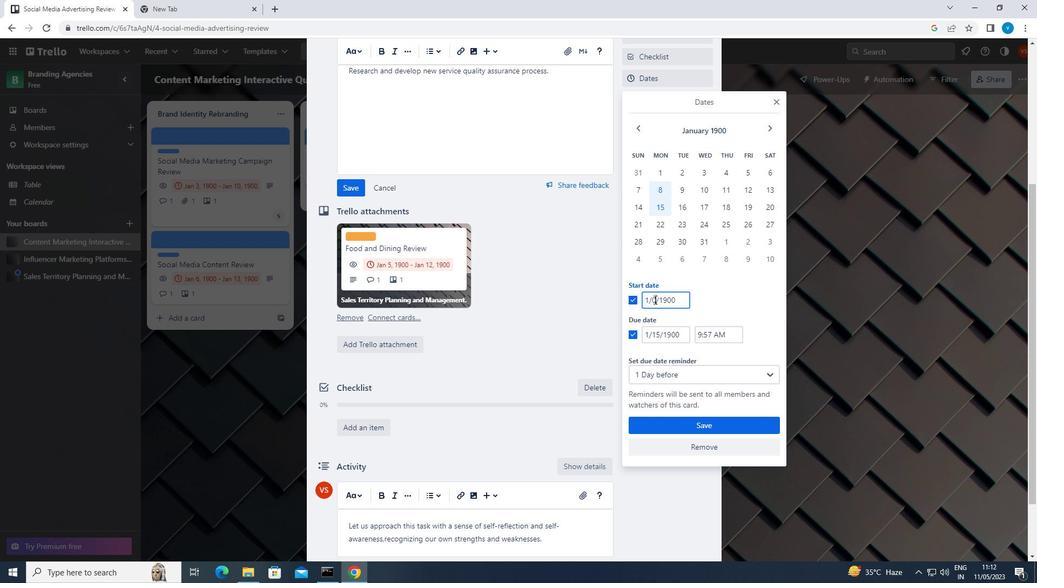 
Action: Mouse moved to (660, 333)
Screenshot: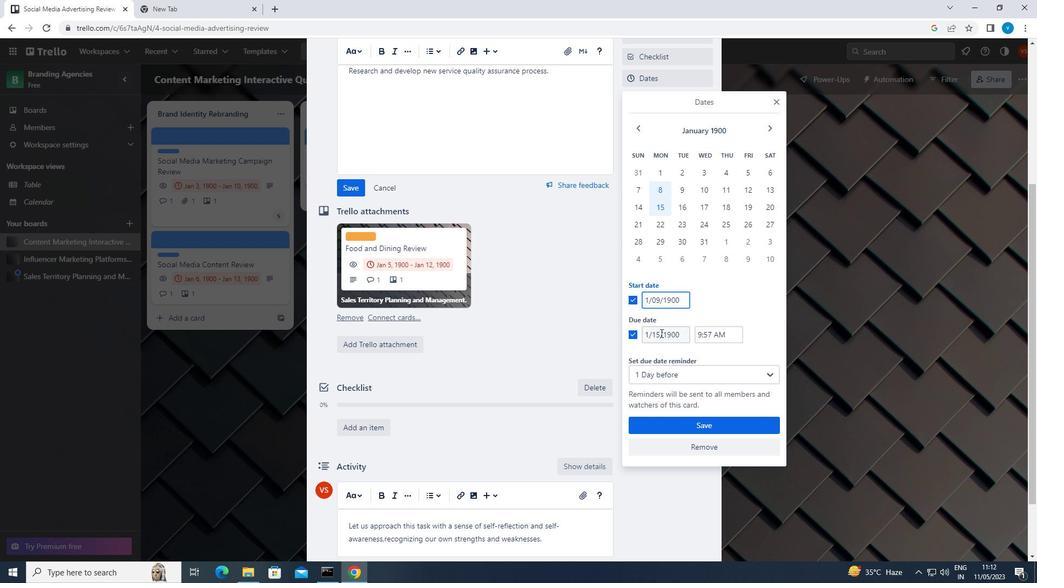
Action: Mouse pressed left at (660, 333)
Screenshot: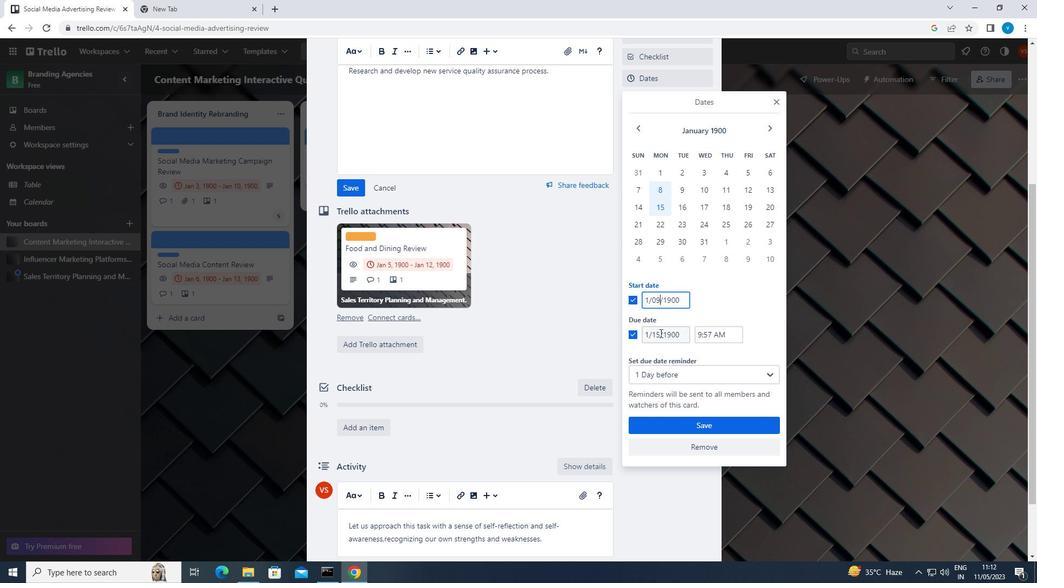 
Action: Key pressed <Key.backspace>6
Screenshot: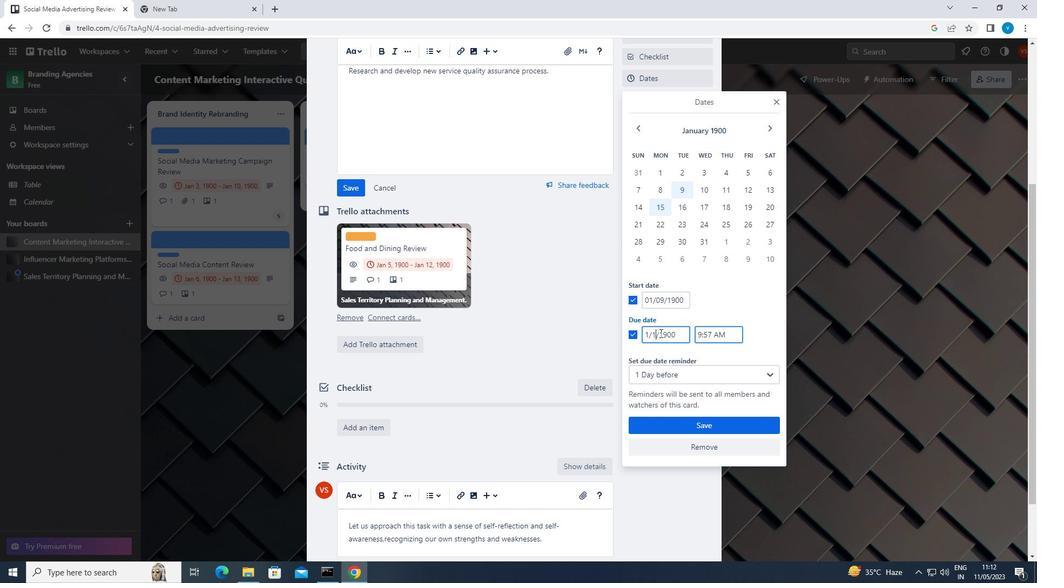 
Action: Mouse moved to (700, 425)
Screenshot: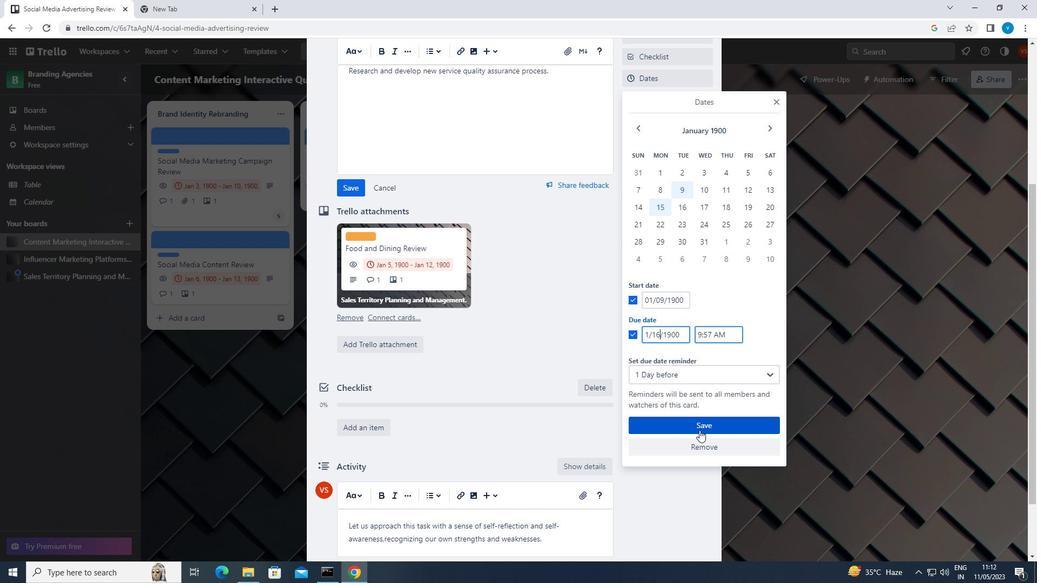
Action: Mouse pressed left at (700, 425)
Screenshot: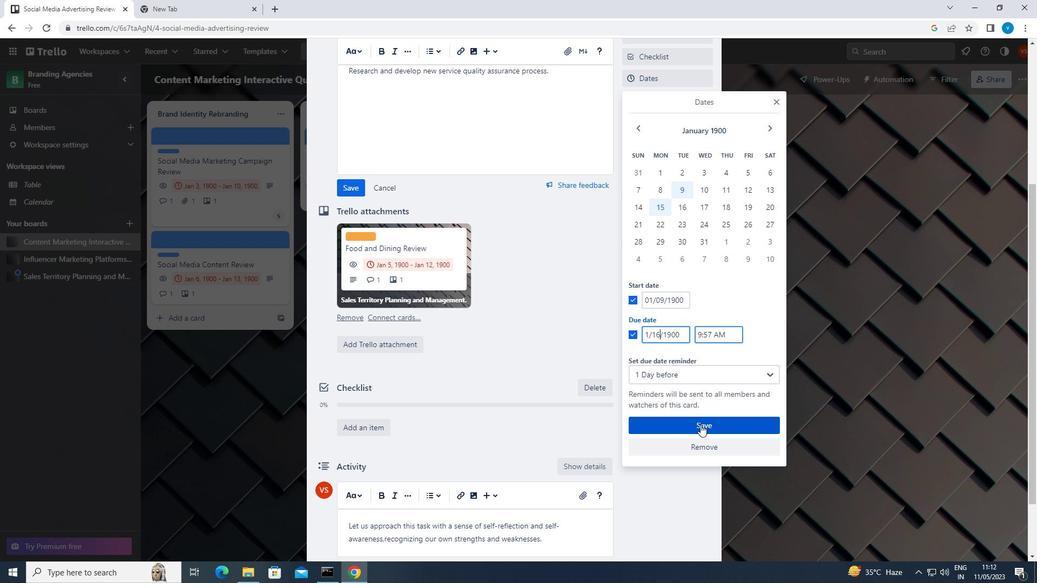 
Action: Mouse moved to (507, 390)
Screenshot: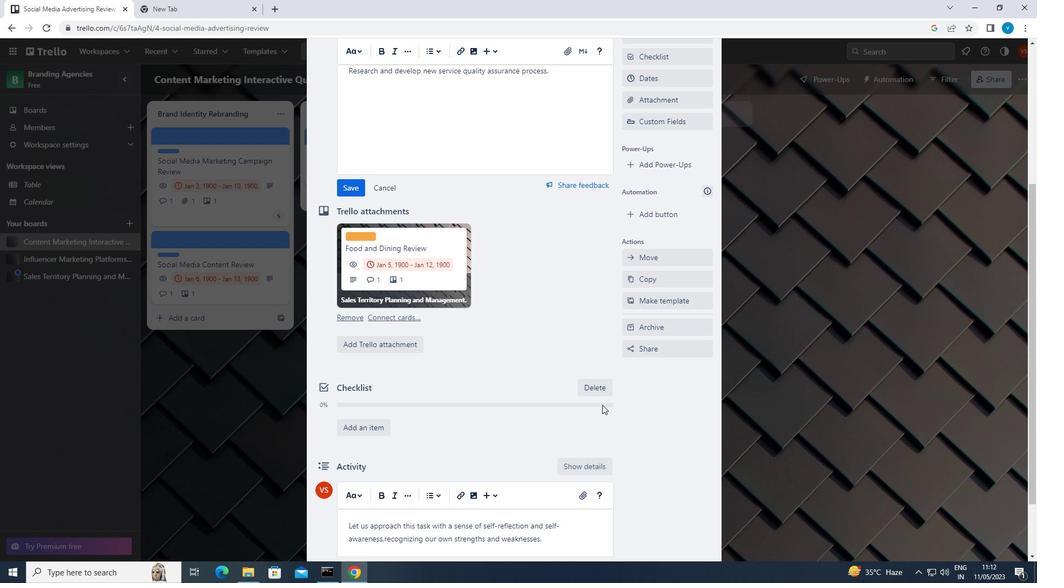 
Action: Mouse scrolled (507, 390) with delta (0, 0)
Screenshot: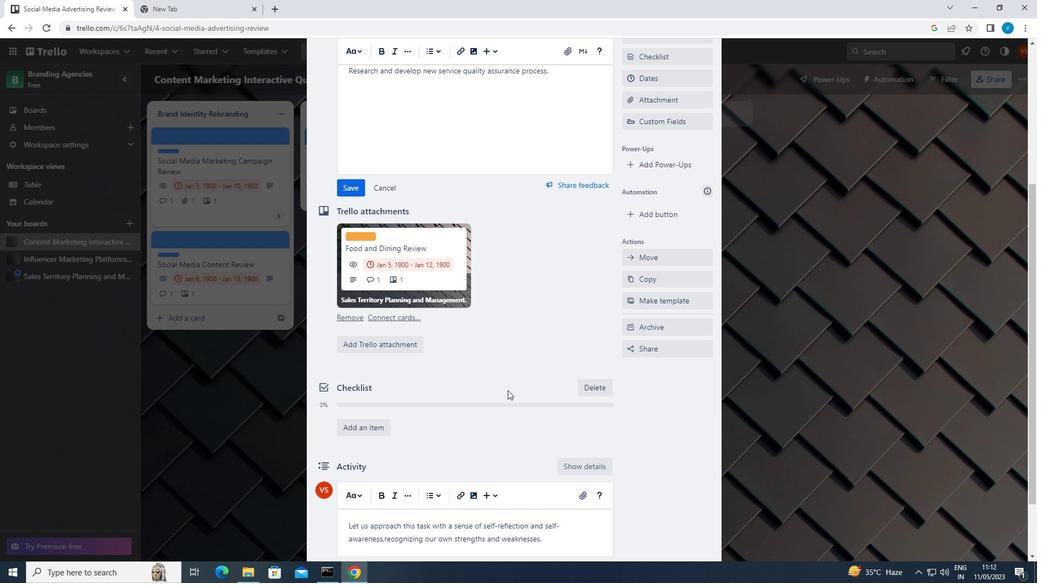 
Action: Mouse moved to (507, 390)
Screenshot: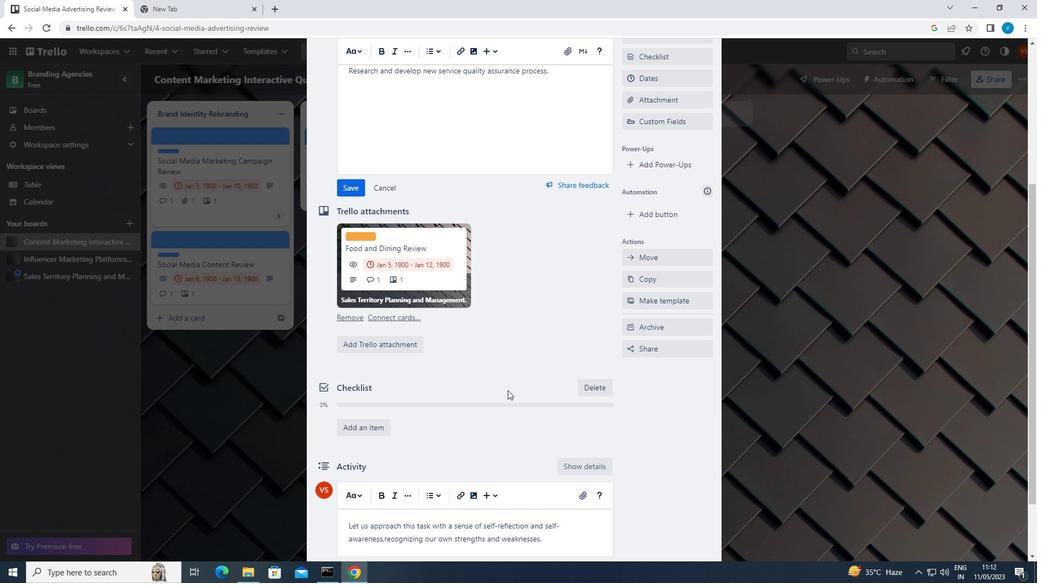 
Action: Mouse scrolled (507, 390) with delta (0, 0)
Screenshot: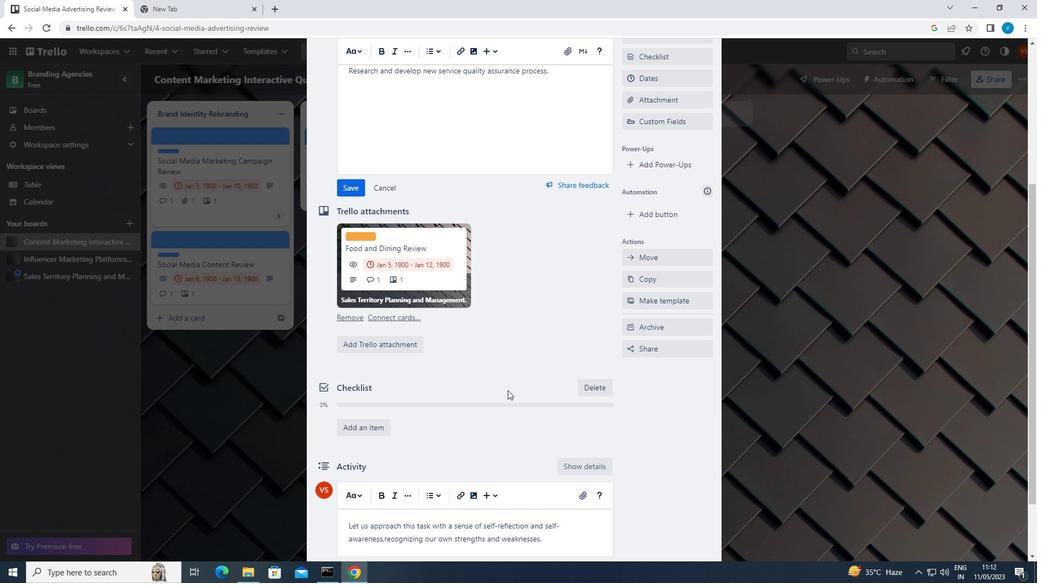 
Action: Mouse scrolled (507, 390) with delta (0, 0)
Screenshot: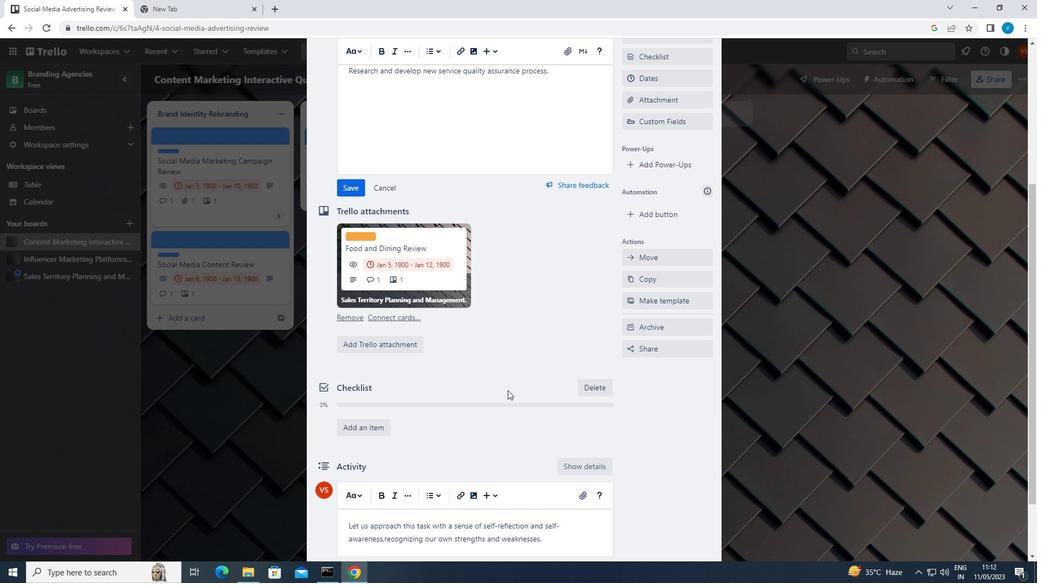 
Action: Mouse scrolled (507, 390) with delta (0, 0)
Screenshot: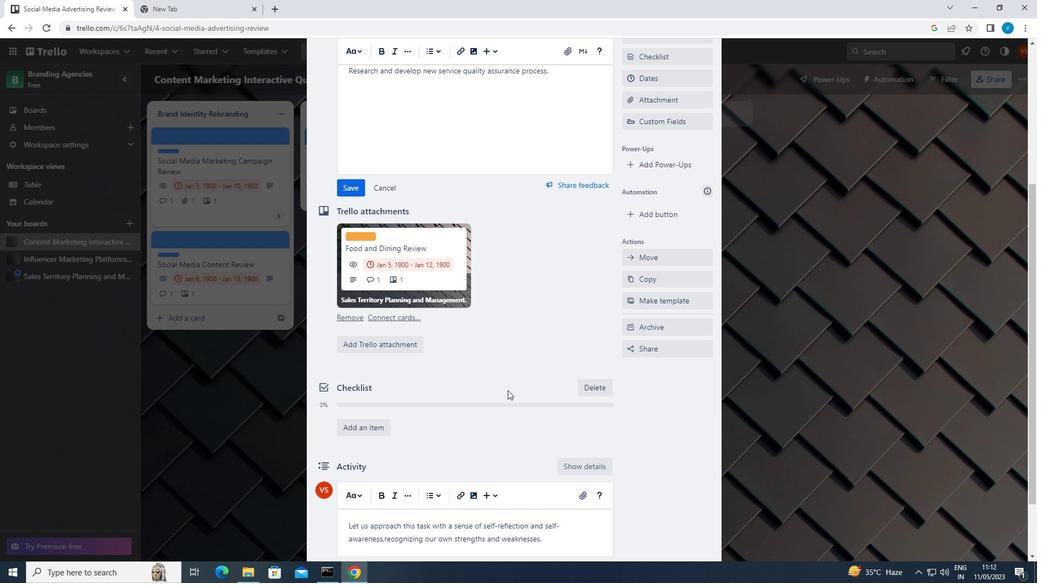 
Action: Mouse scrolled (507, 390) with delta (0, 0)
Screenshot: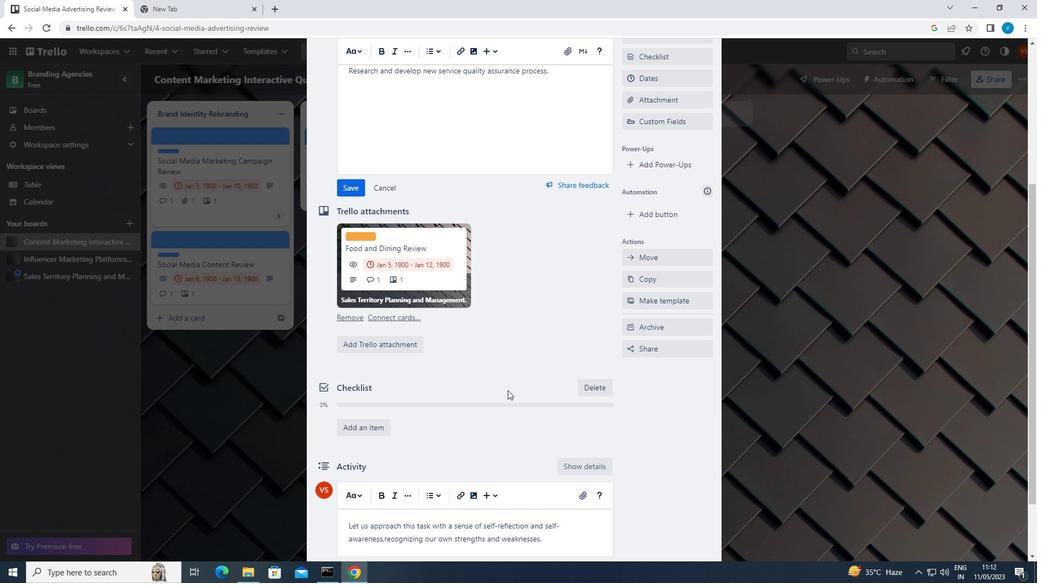 
Action: Mouse scrolled (507, 390) with delta (0, 0)
Screenshot: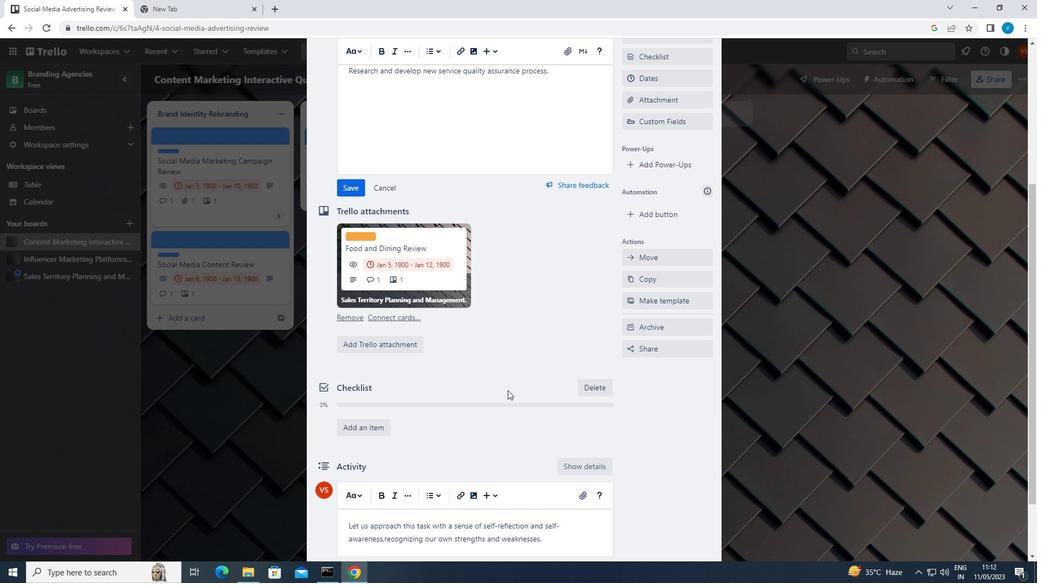 
Action: Mouse scrolled (507, 390) with delta (0, 0)
Screenshot: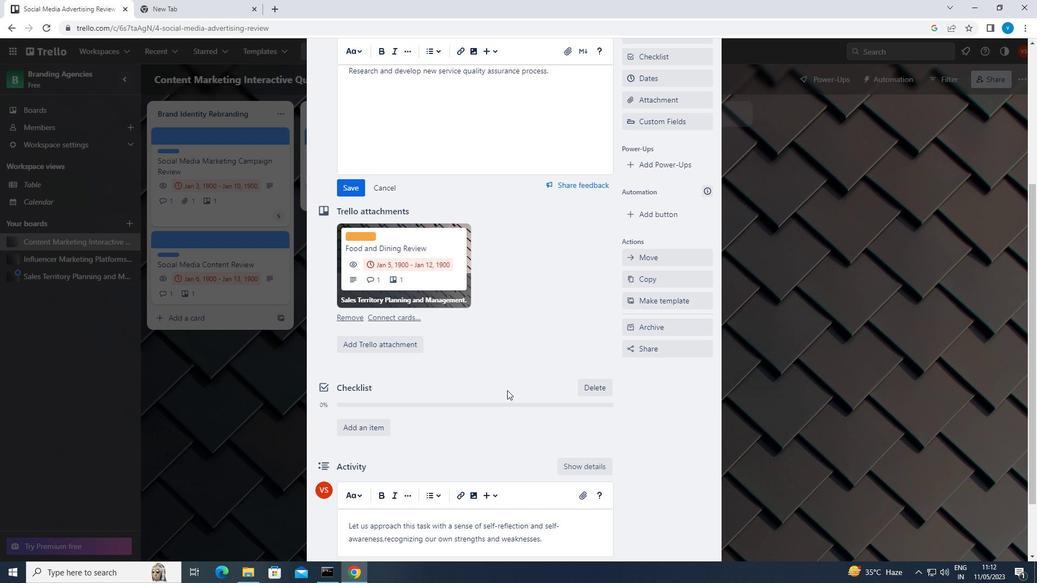 
Action: Mouse moved to (359, 487)
Screenshot: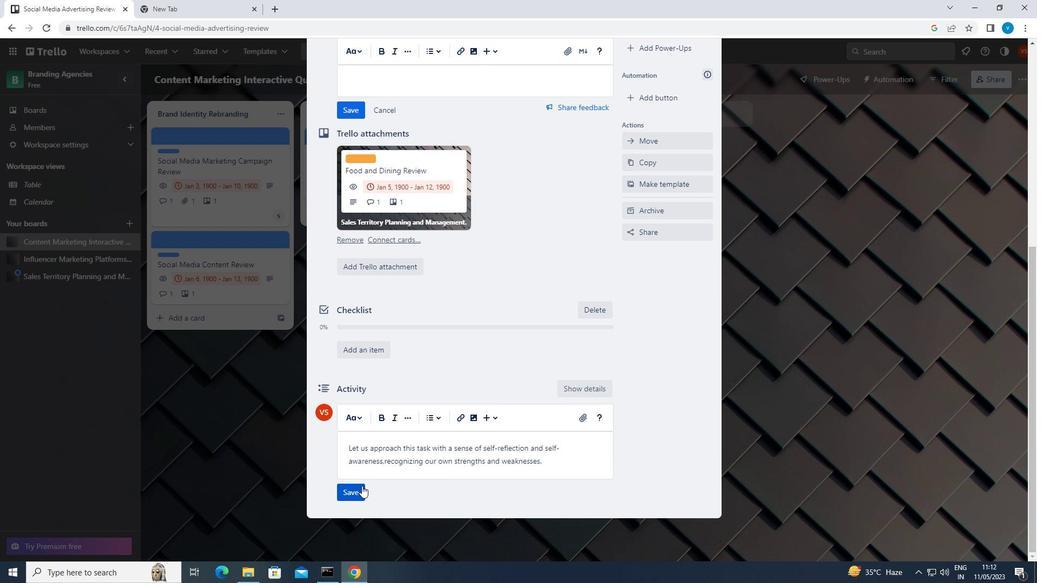 
Action: Mouse pressed left at (359, 487)
Screenshot: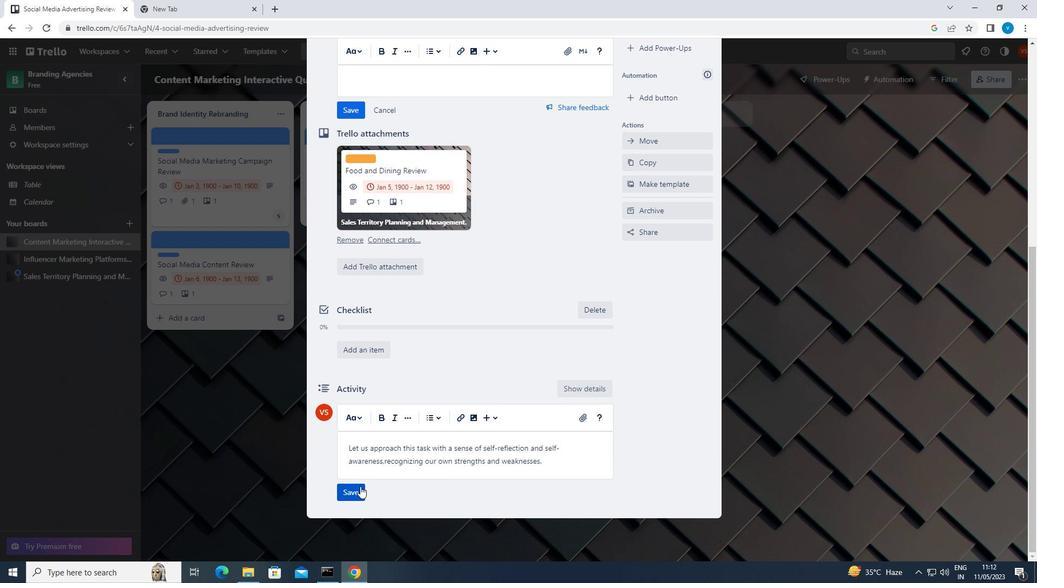 
